 Task: Add Attachment from Google Drive to Card Card0000000075 in Board Board0000000019 in Workspace WS0000000007 in Trello. Add Cover Orange to Card Card0000000075 in Board Board0000000019 in Workspace WS0000000007 in Trello. Add "Add Label …" with "Title" Title0000000075 to Button Button0000000075 to Card Card0000000075 in Board Board0000000019 in Workspace WS0000000007 in Trello. Add Description DS0000000075 to Card Card0000000075 in Board Board0000000019 in Workspace WS0000000007 in Trello. Add Comment CM0000000075 to Card Card0000000075 in Board Board0000000019 in Workspace WS0000000007 in Trello
Action: Mouse moved to (435, 585)
Screenshot: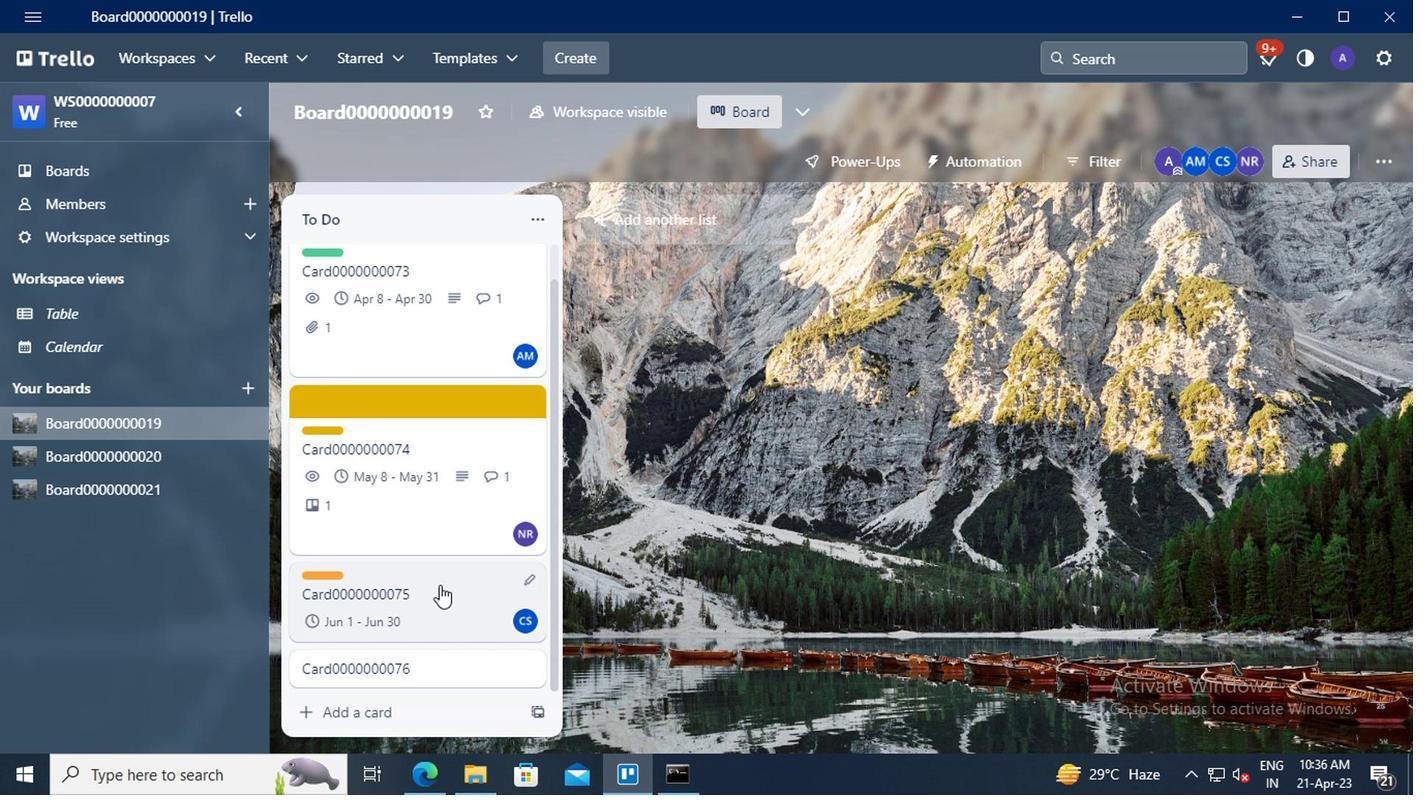 
Action: Mouse pressed left at (435, 585)
Screenshot: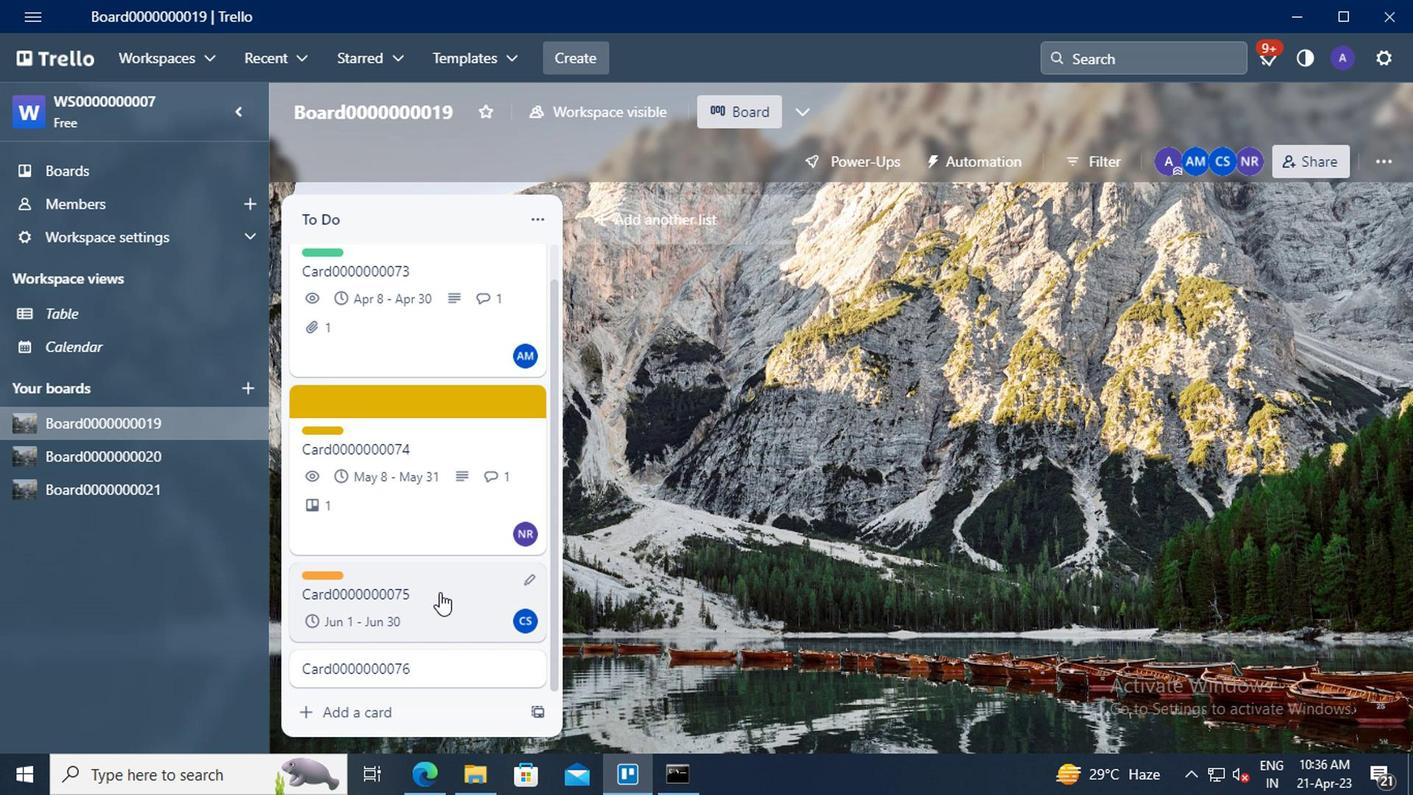 
Action: Mouse moved to (952, 433)
Screenshot: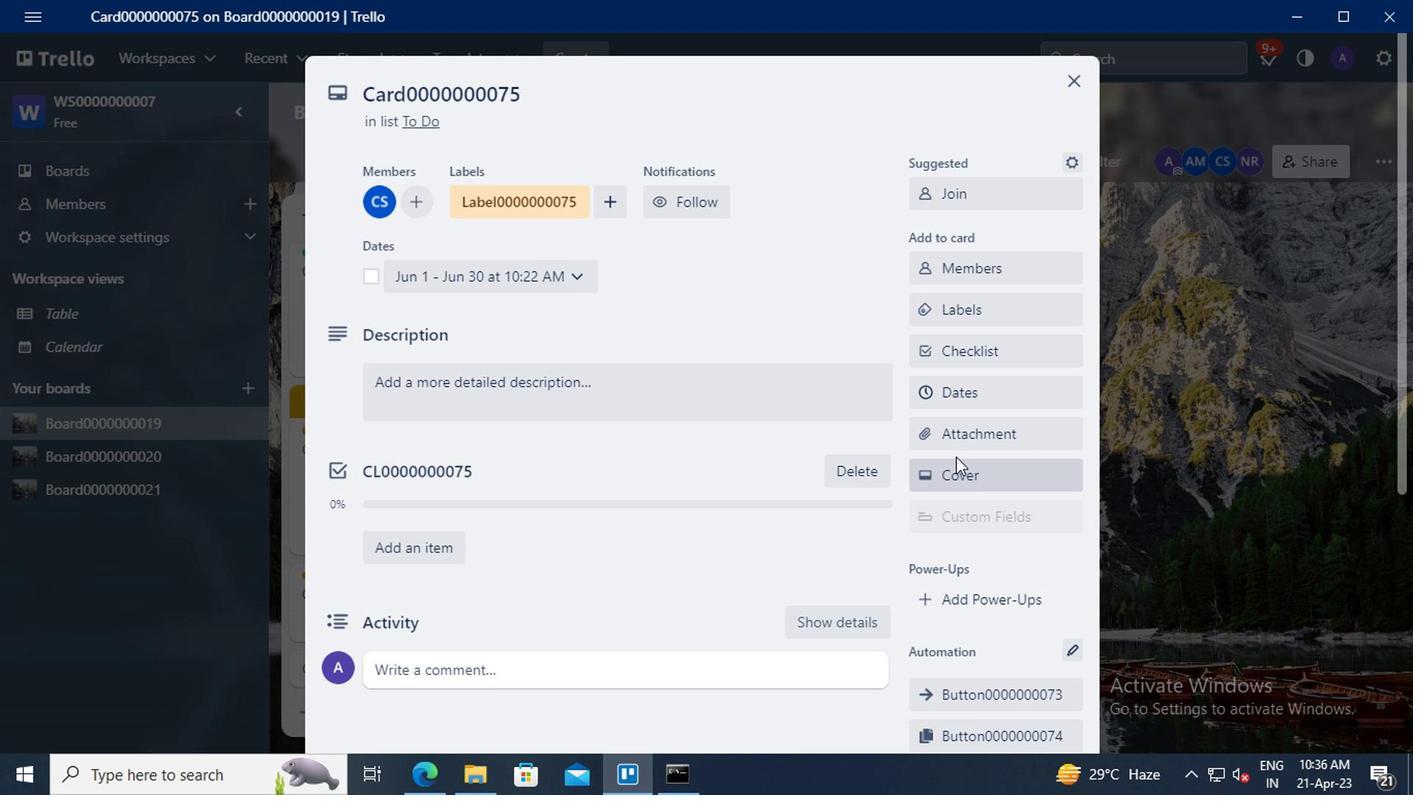 
Action: Mouse pressed left at (952, 433)
Screenshot: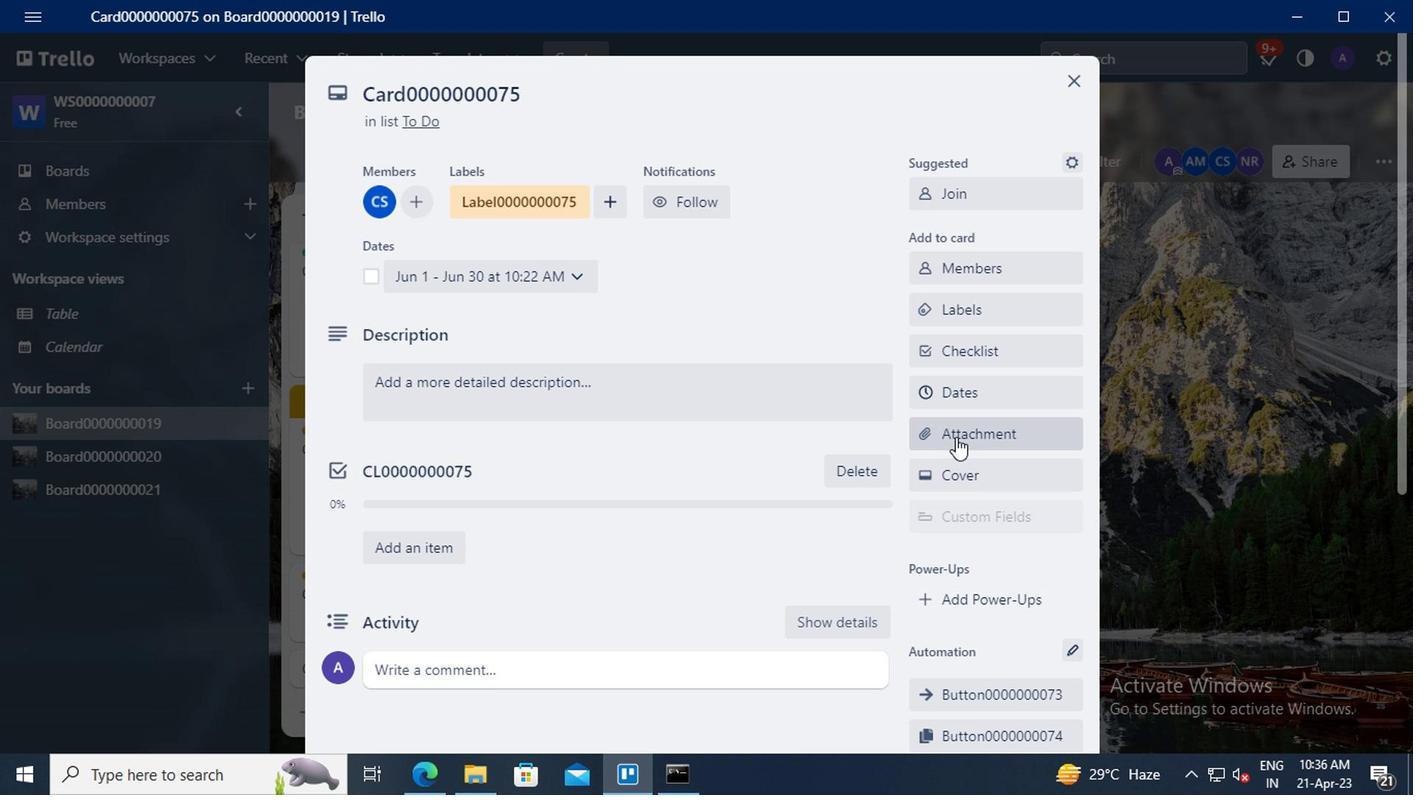 
Action: Mouse moved to (966, 248)
Screenshot: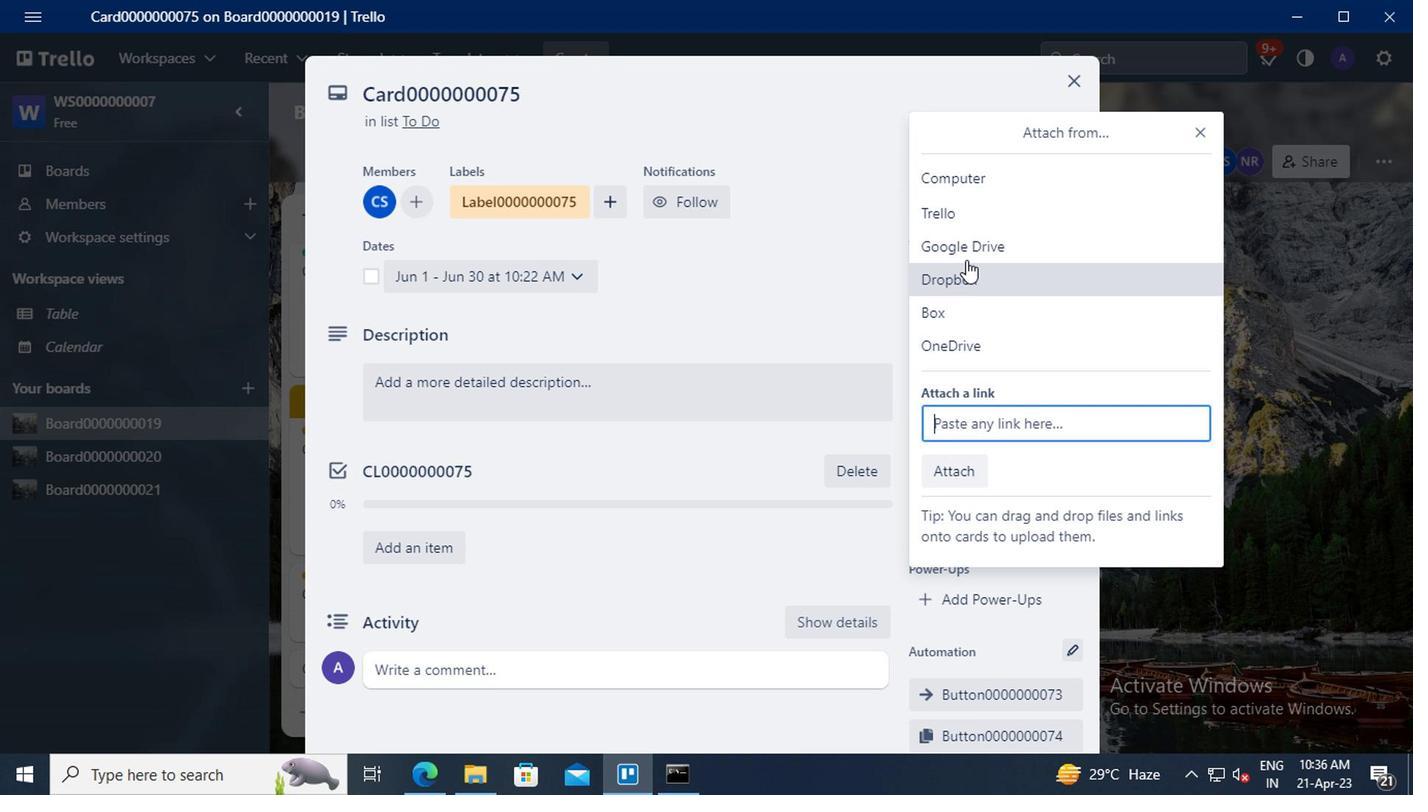 
Action: Mouse pressed left at (966, 248)
Screenshot: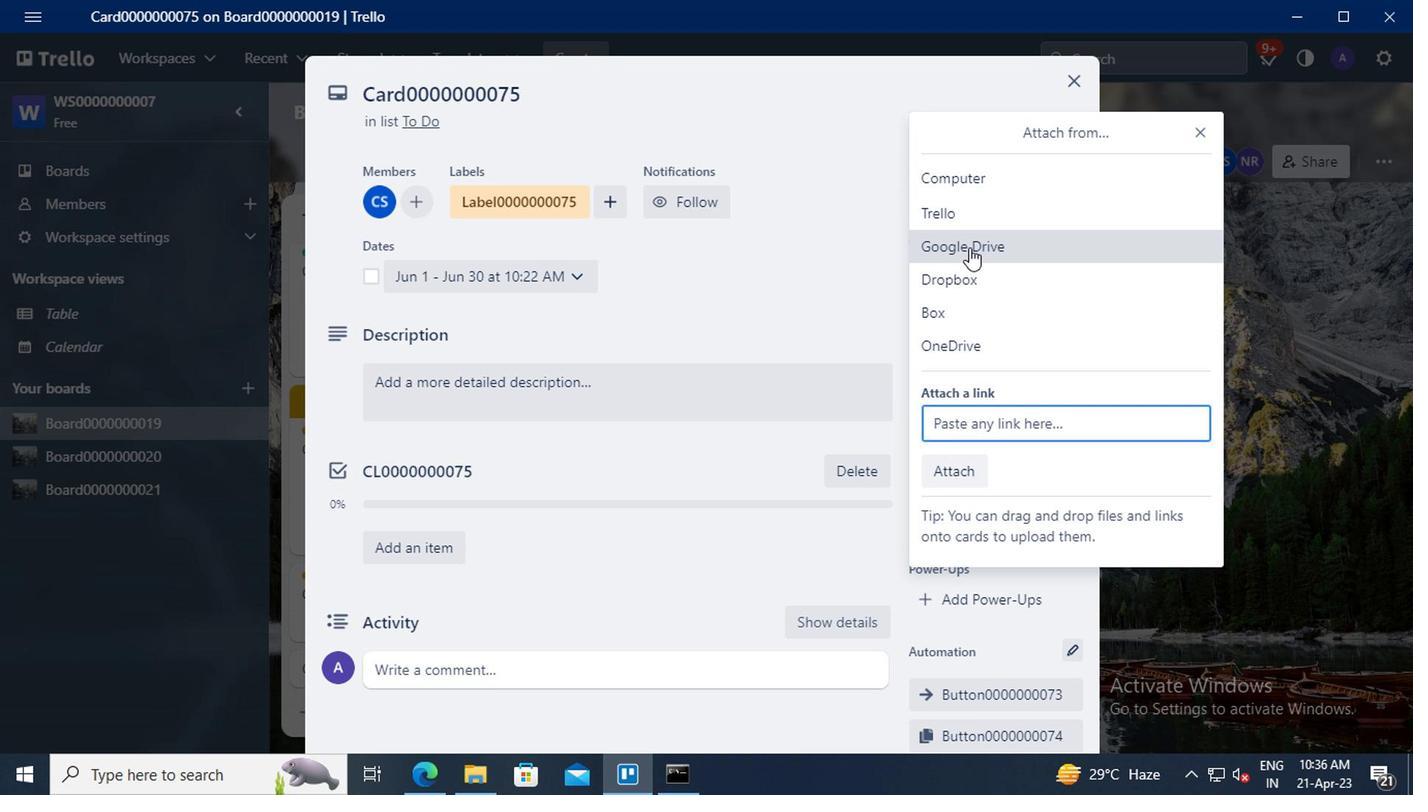 
Action: Mouse moved to (298, 340)
Screenshot: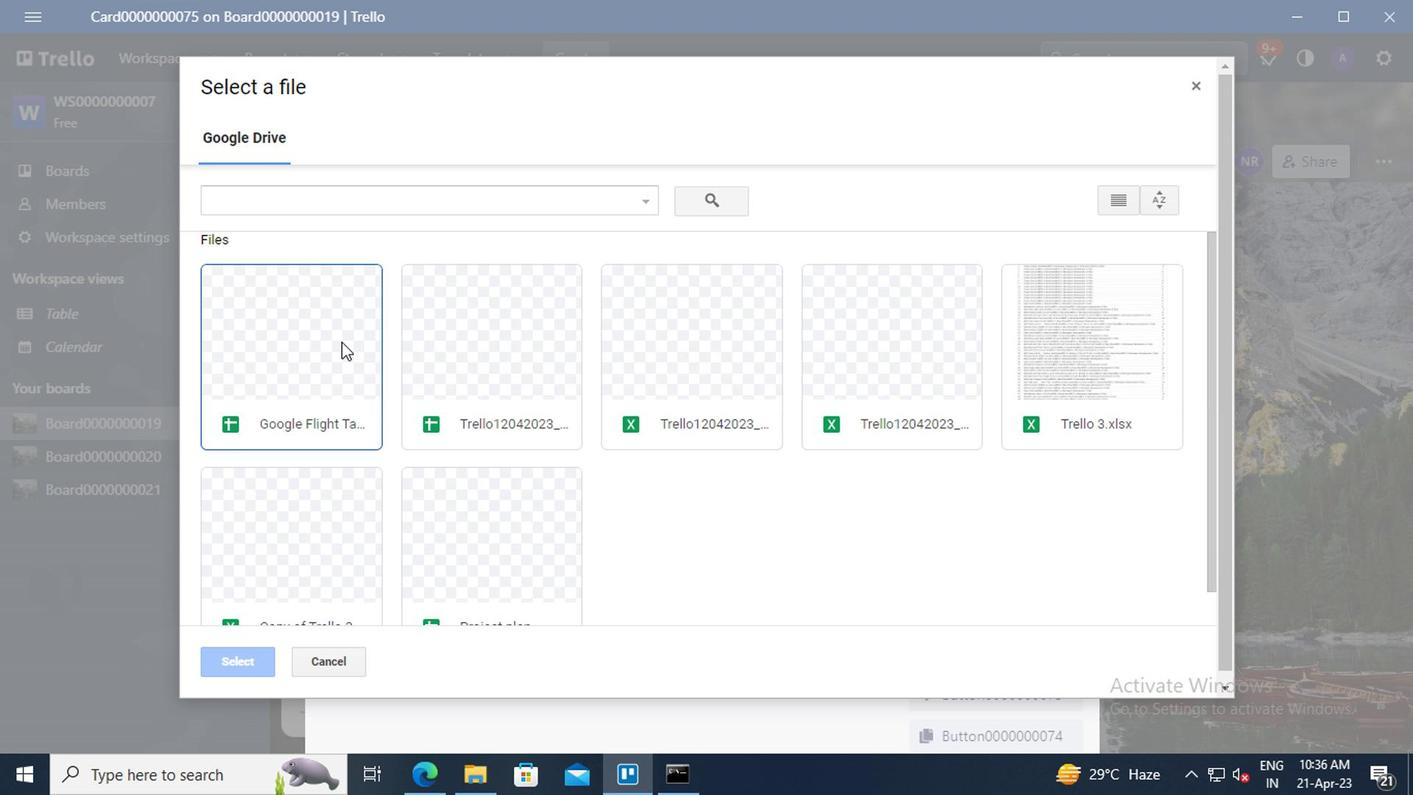 
Action: Mouse pressed left at (298, 340)
Screenshot: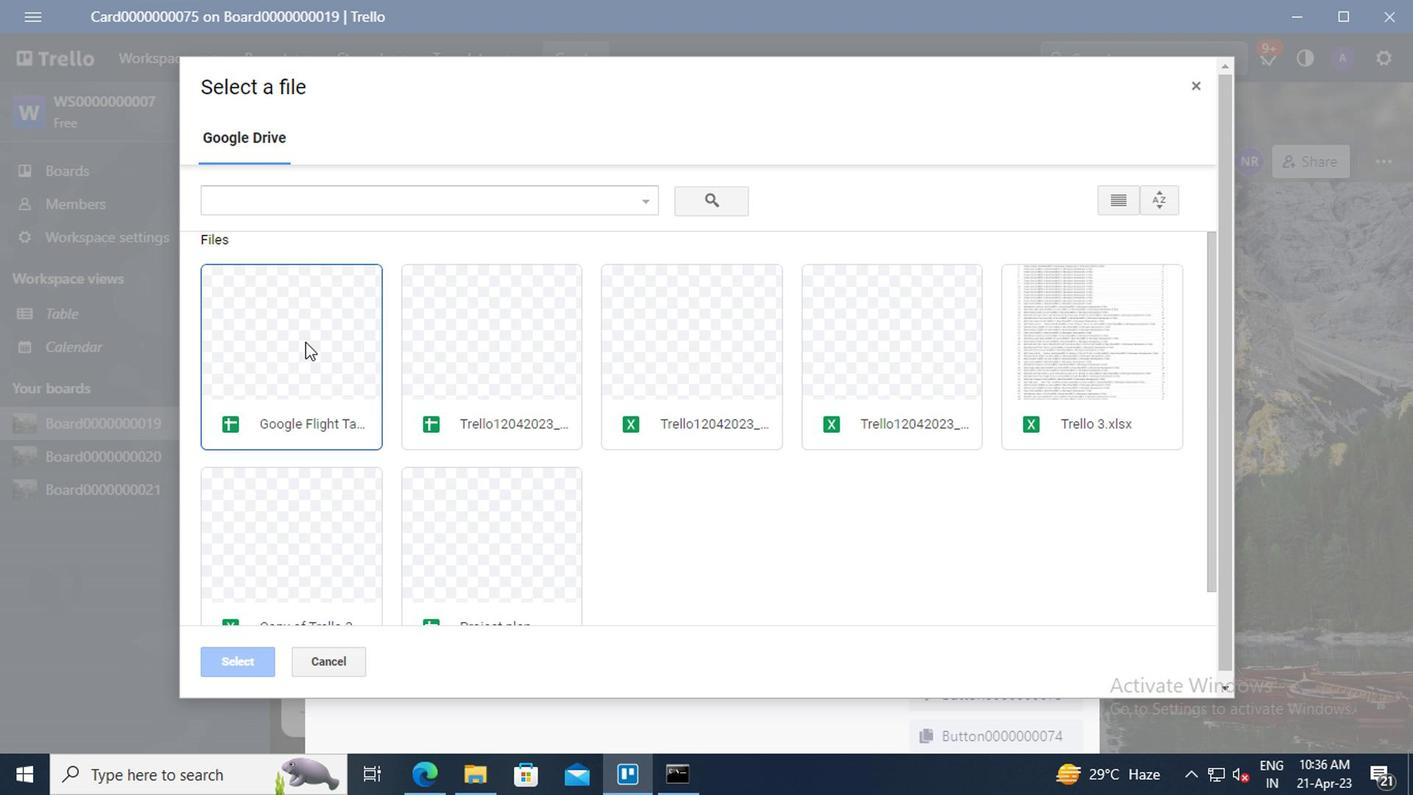 
Action: Mouse moved to (257, 653)
Screenshot: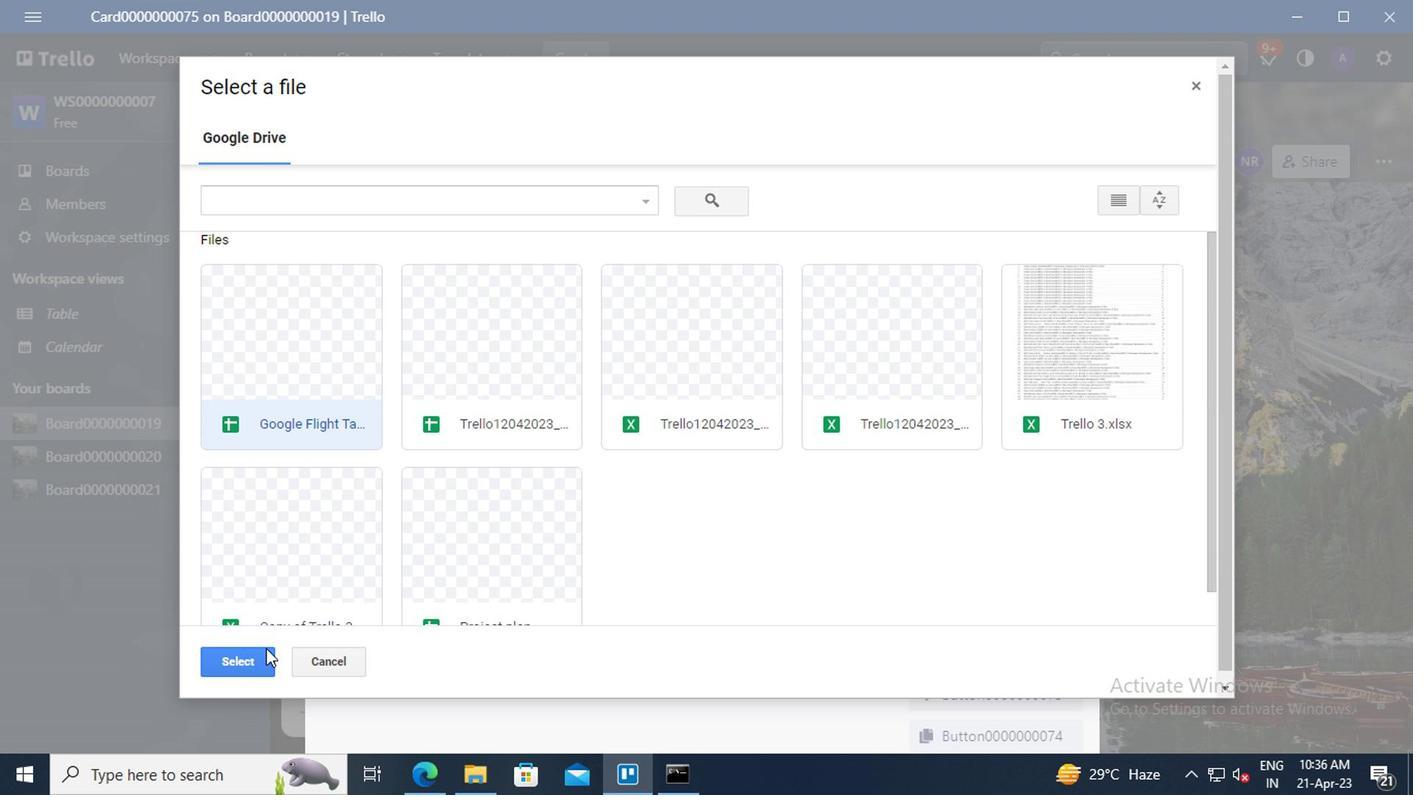 
Action: Mouse pressed left at (257, 653)
Screenshot: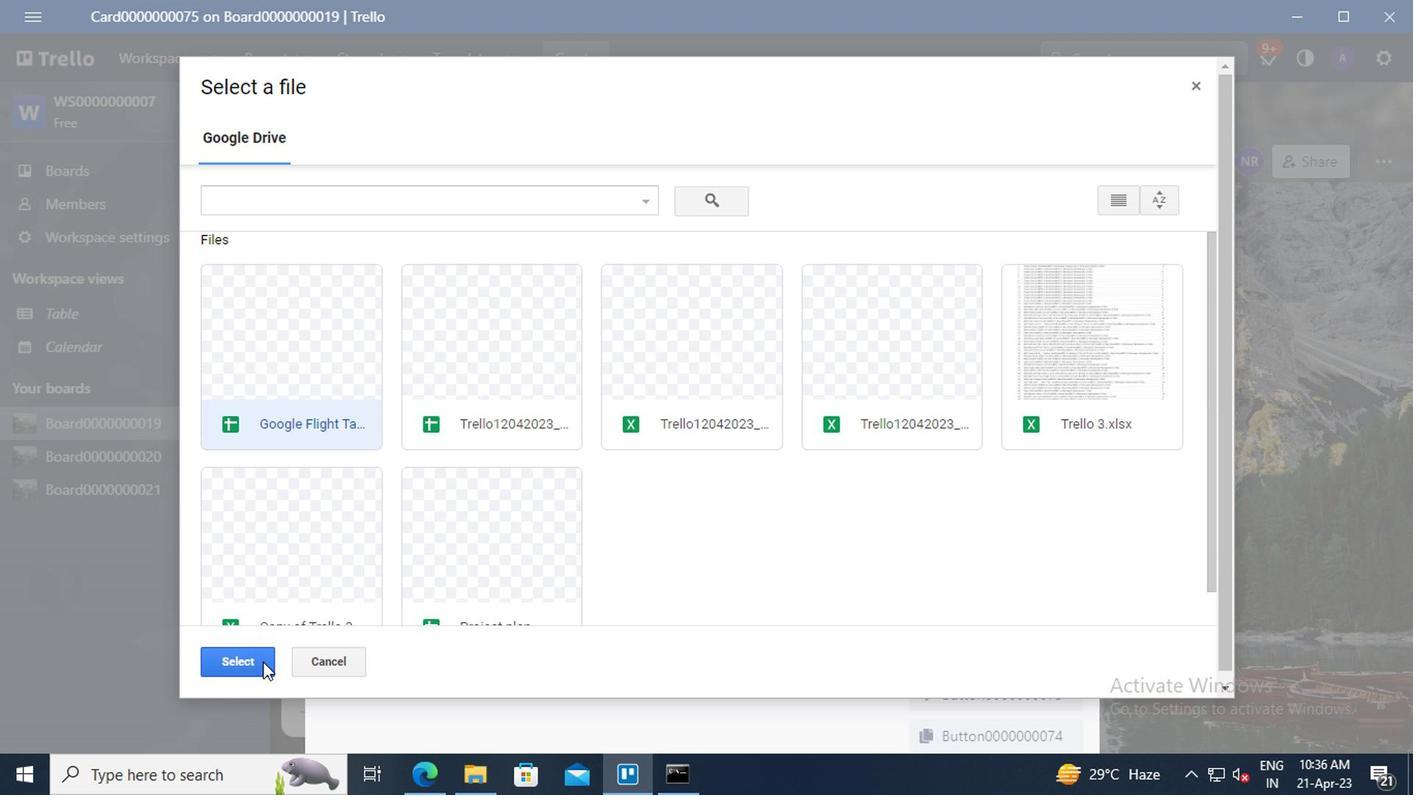 
Action: Mouse moved to (935, 466)
Screenshot: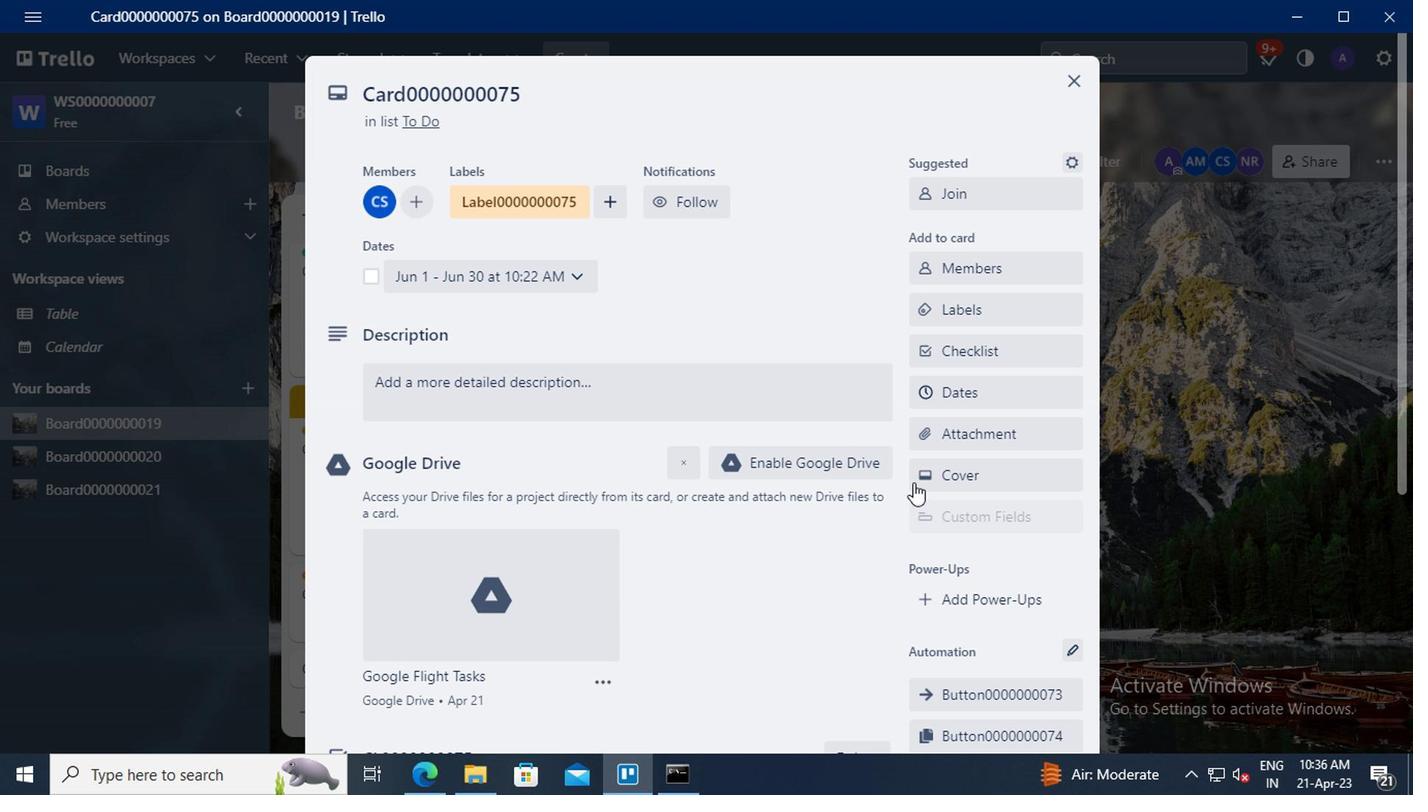 
Action: Mouse pressed left at (935, 466)
Screenshot: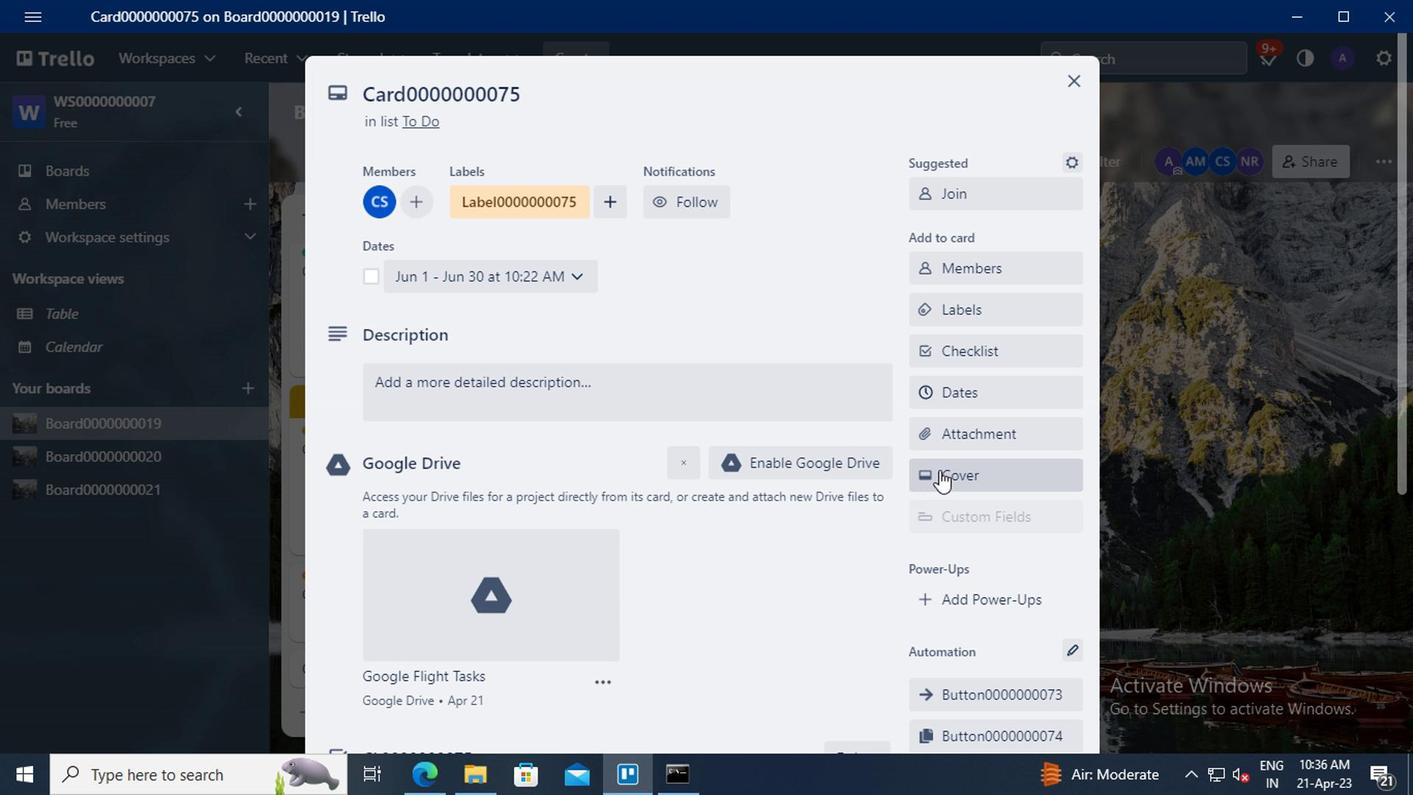 
Action: Mouse moved to (1065, 328)
Screenshot: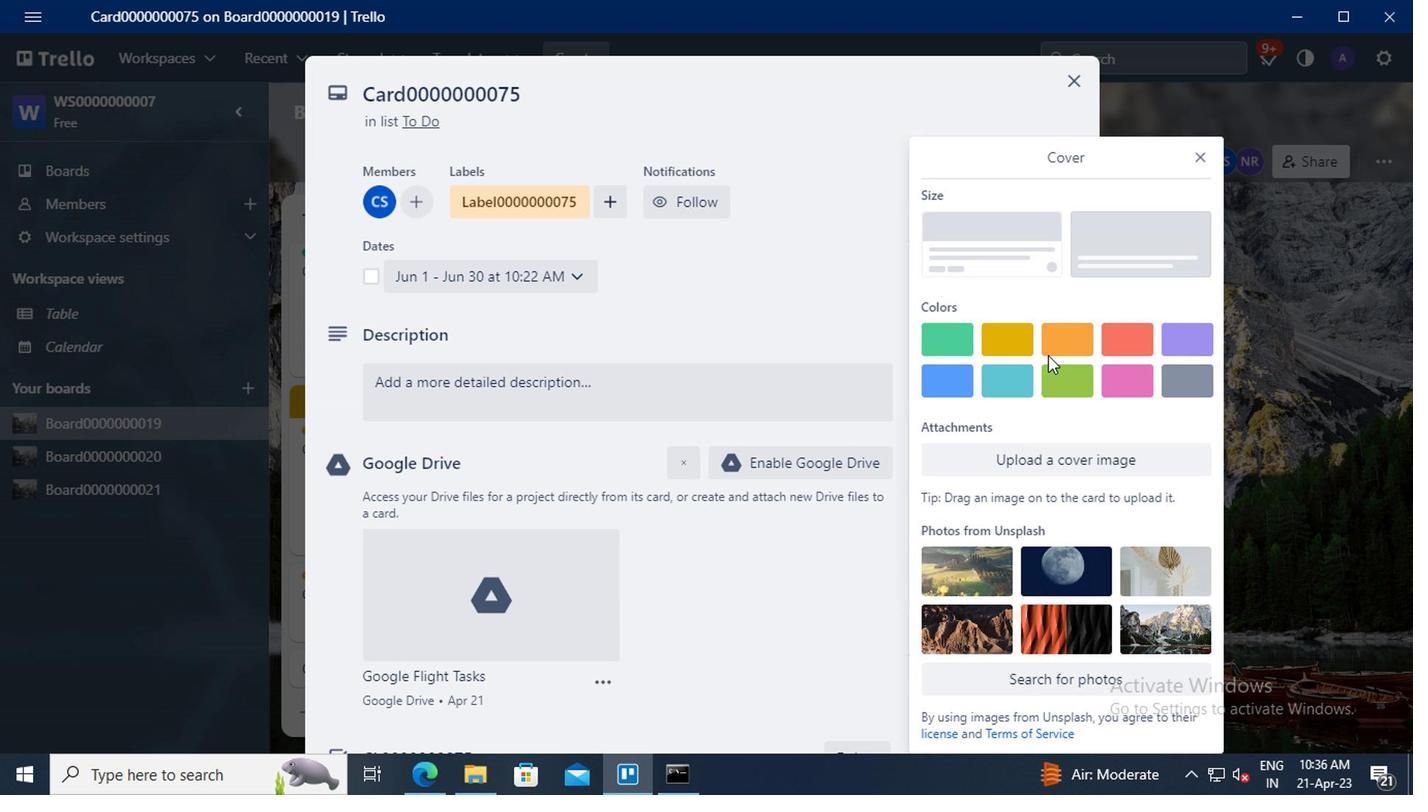 
Action: Mouse pressed left at (1065, 328)
Screenshot: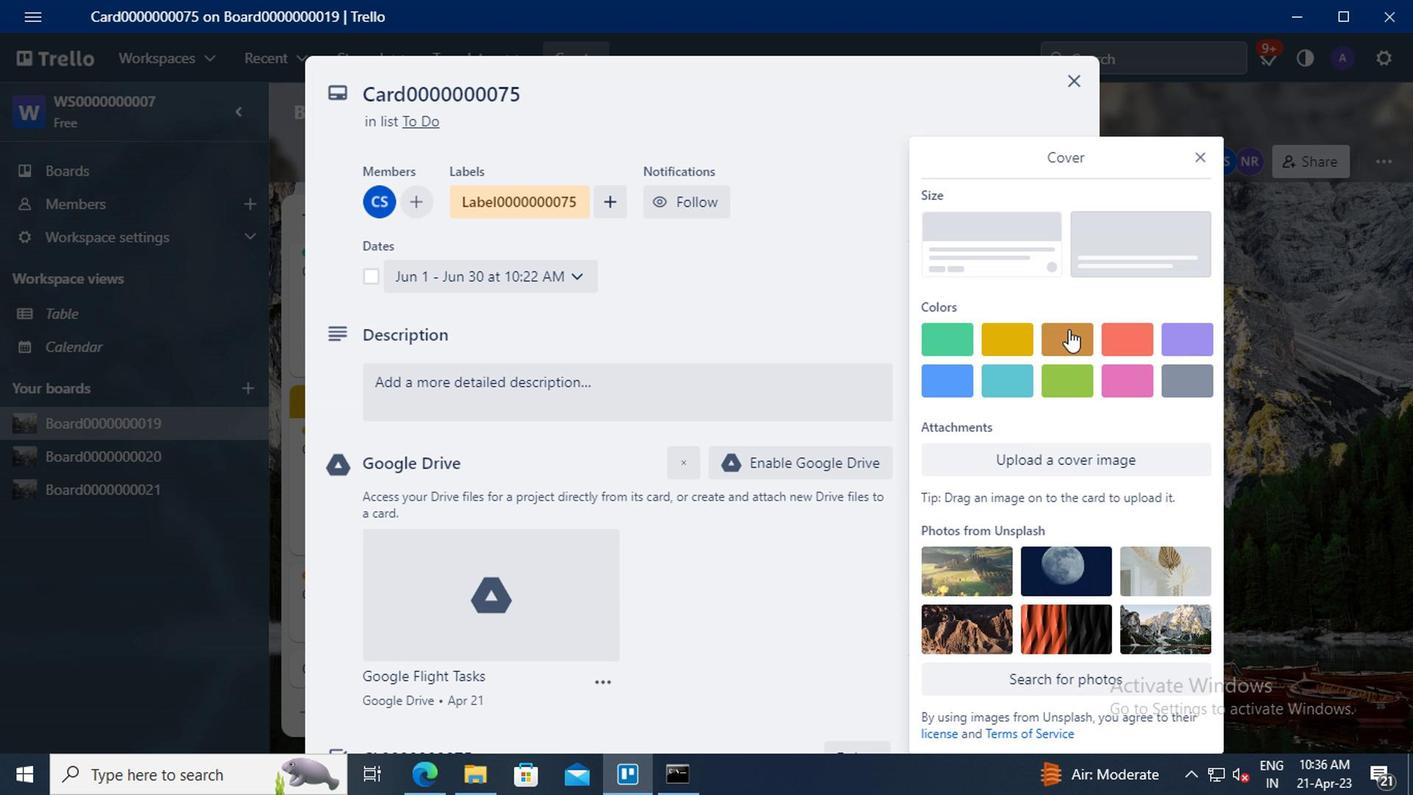 
Action: Mouse moved to (1199, 122)
Screenshot: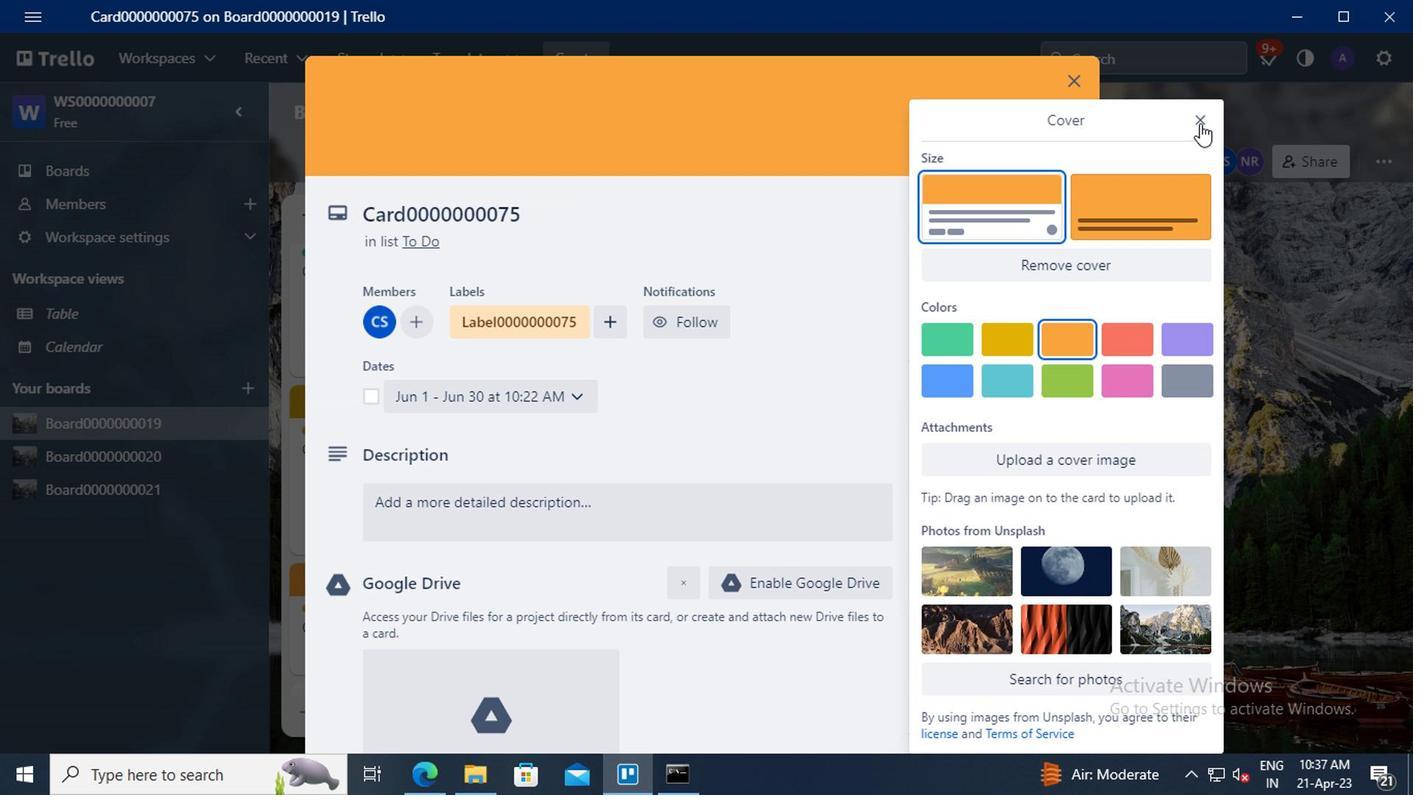 
Action: Mouse pressed left at (1199, 122)
Screenshot: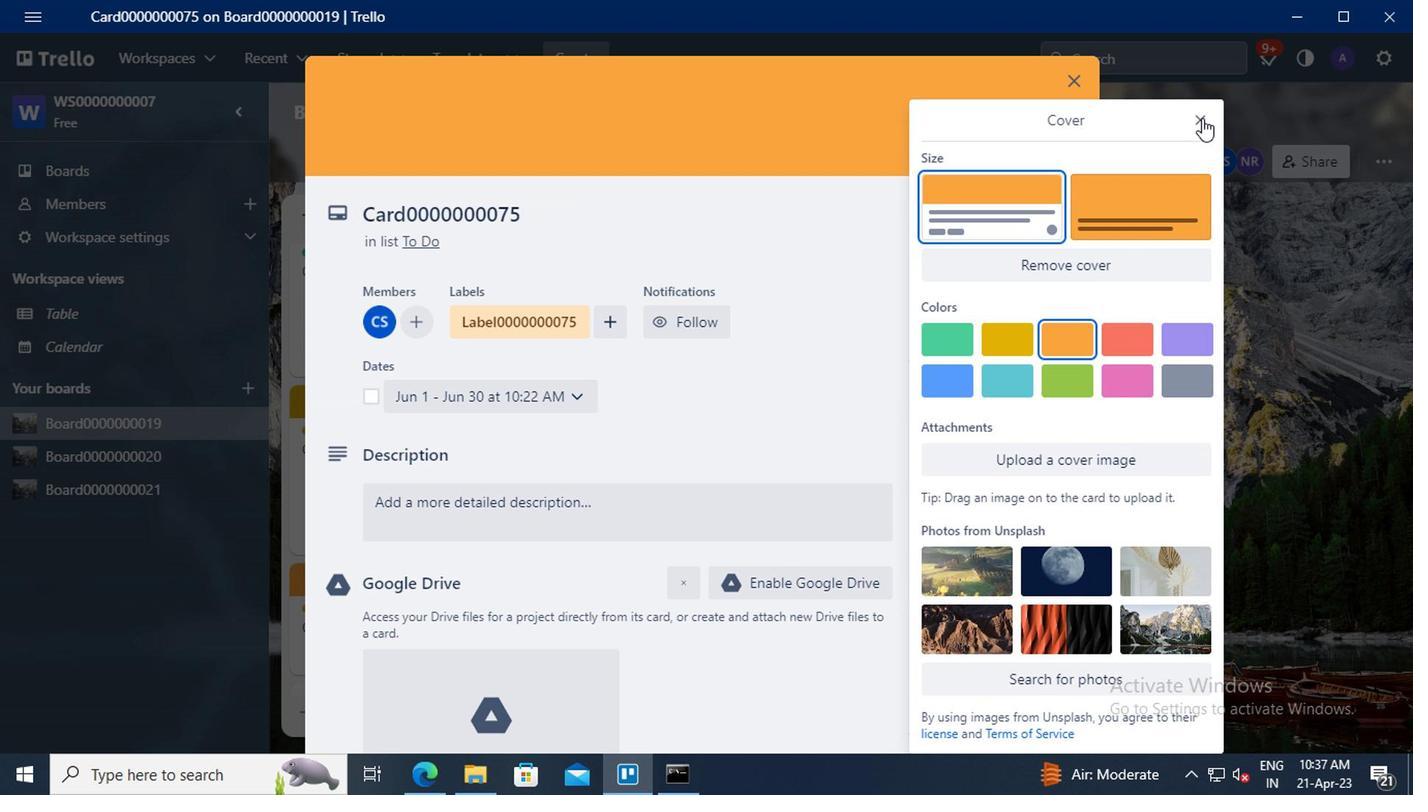 
Action: Mouse moved to (994, 324)
Screenshot: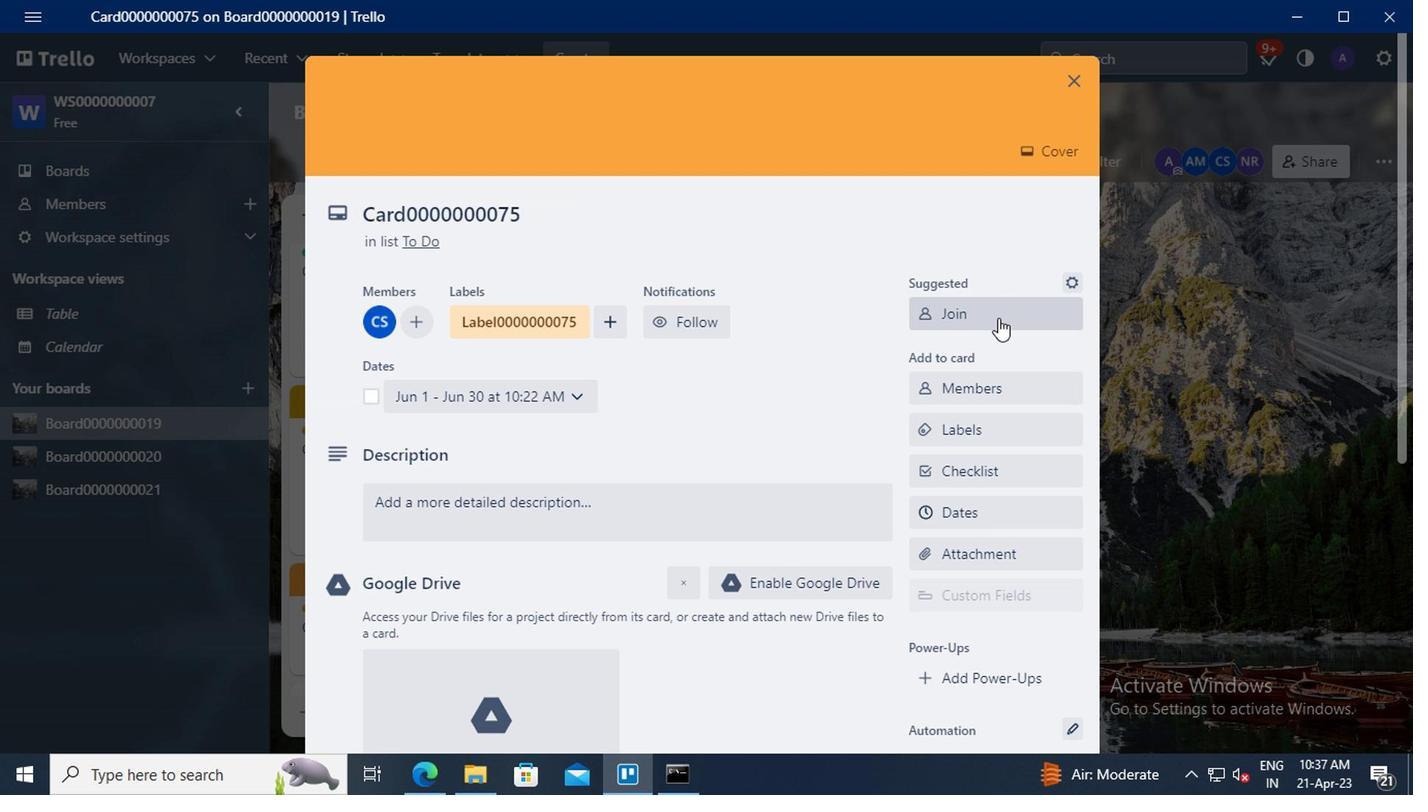 
Action: Mouse scrolled (994, 322) with delta (0, -1)
Screenshot: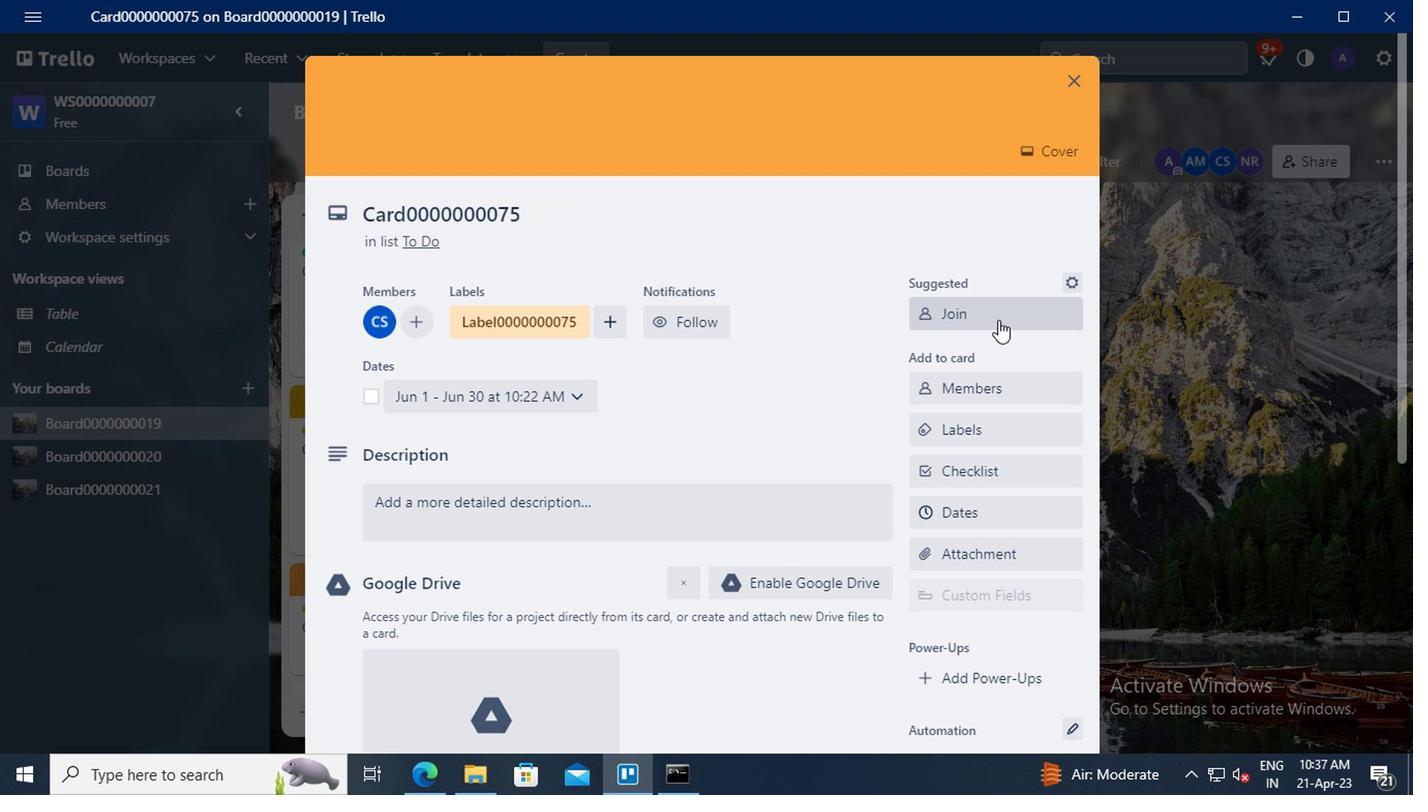 
Action: Mouse scrolled (994, 322) with delta (0, -1)
Screenshot: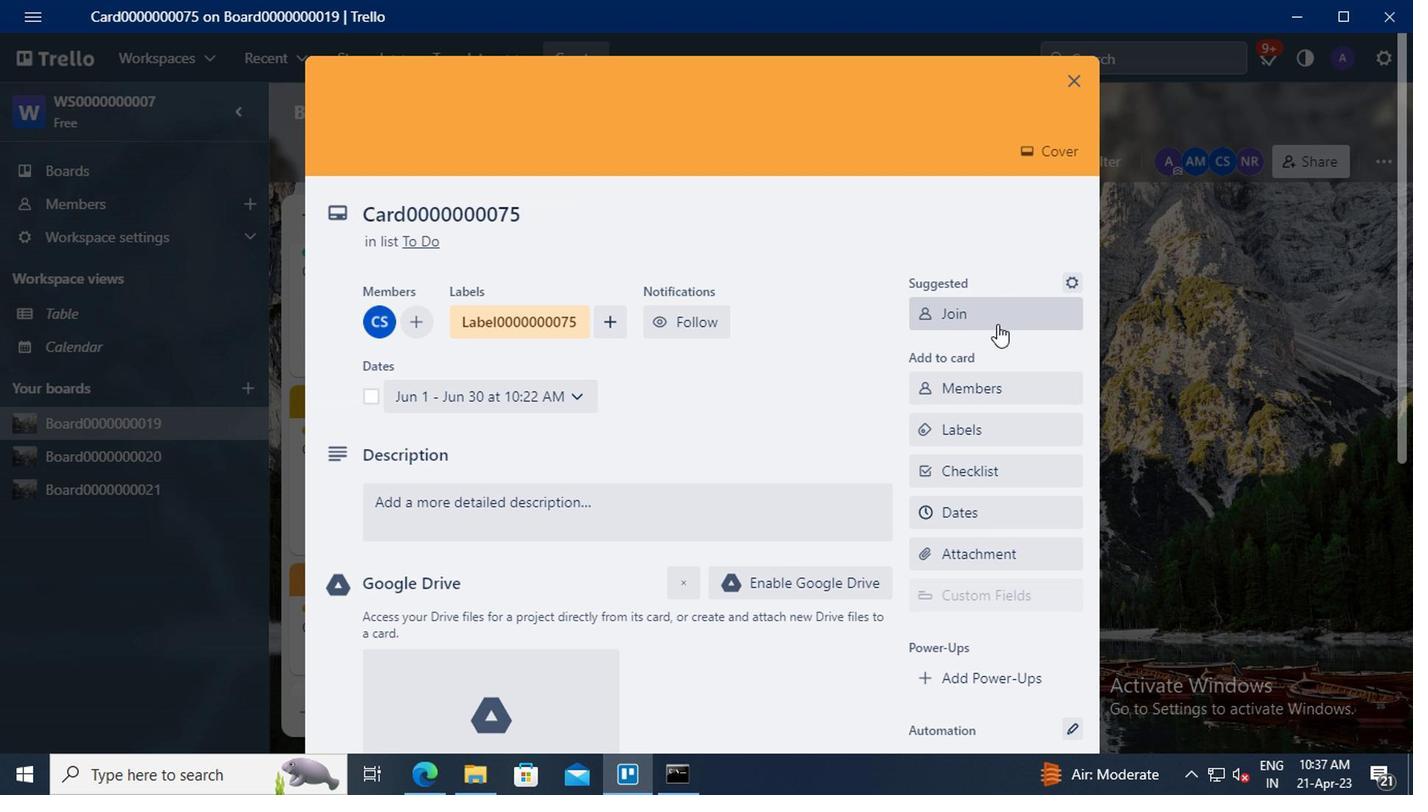 
Action: Mouse scrolled (994, 322) with delta (0, -1)
Screenshot: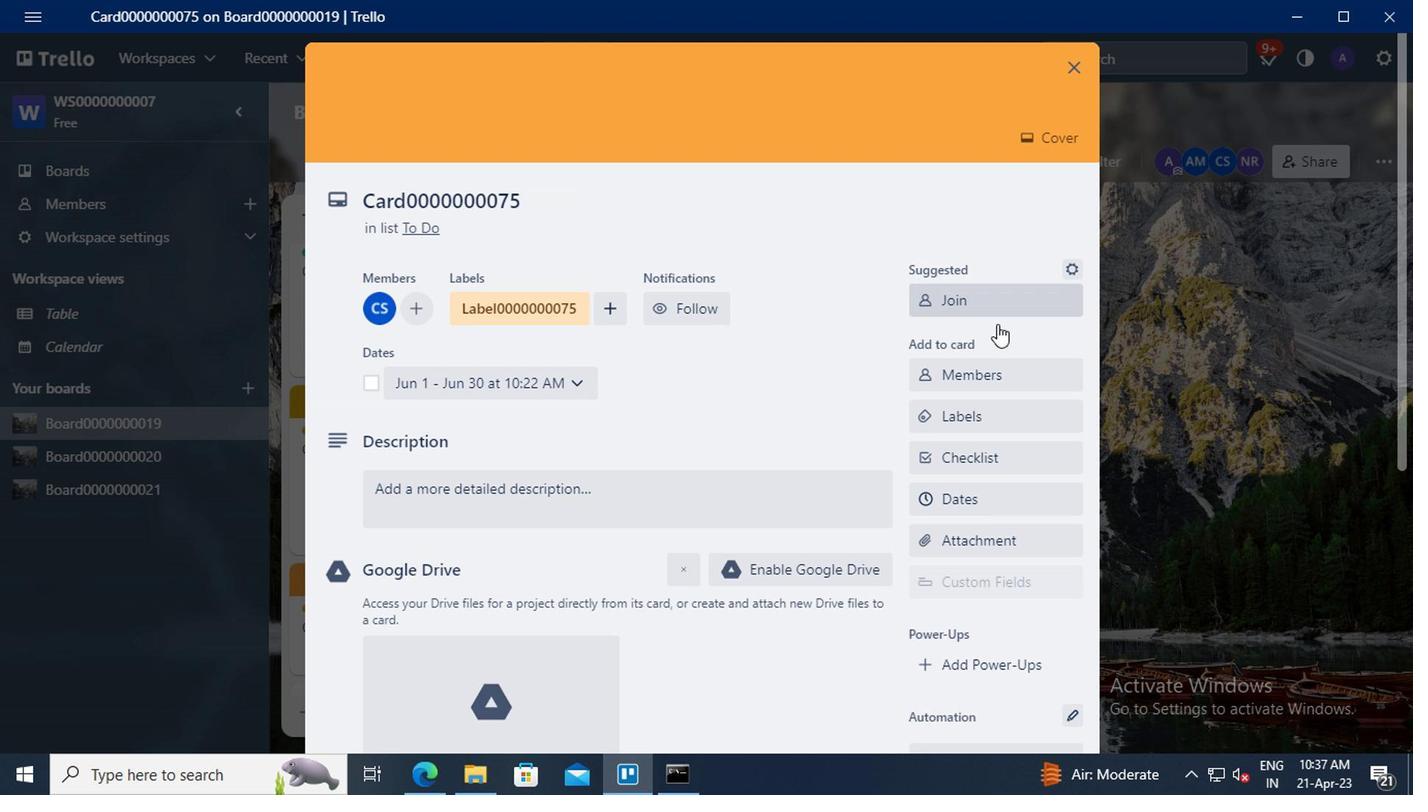 
Action: Mouse scrolled (994, 322) with delta (0, -1)
Screenshot: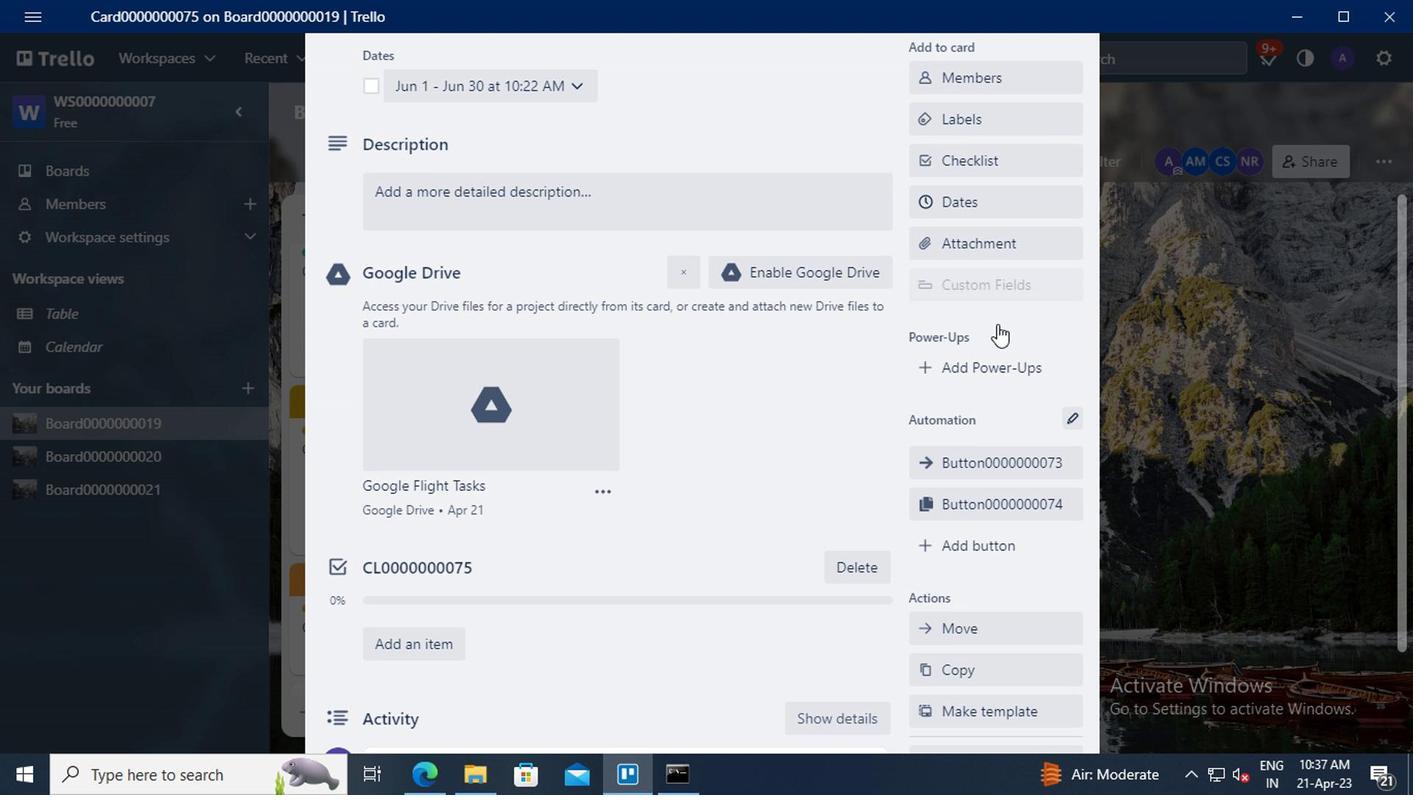 
Action: Mouse moved to (991, 434)
Screenshot: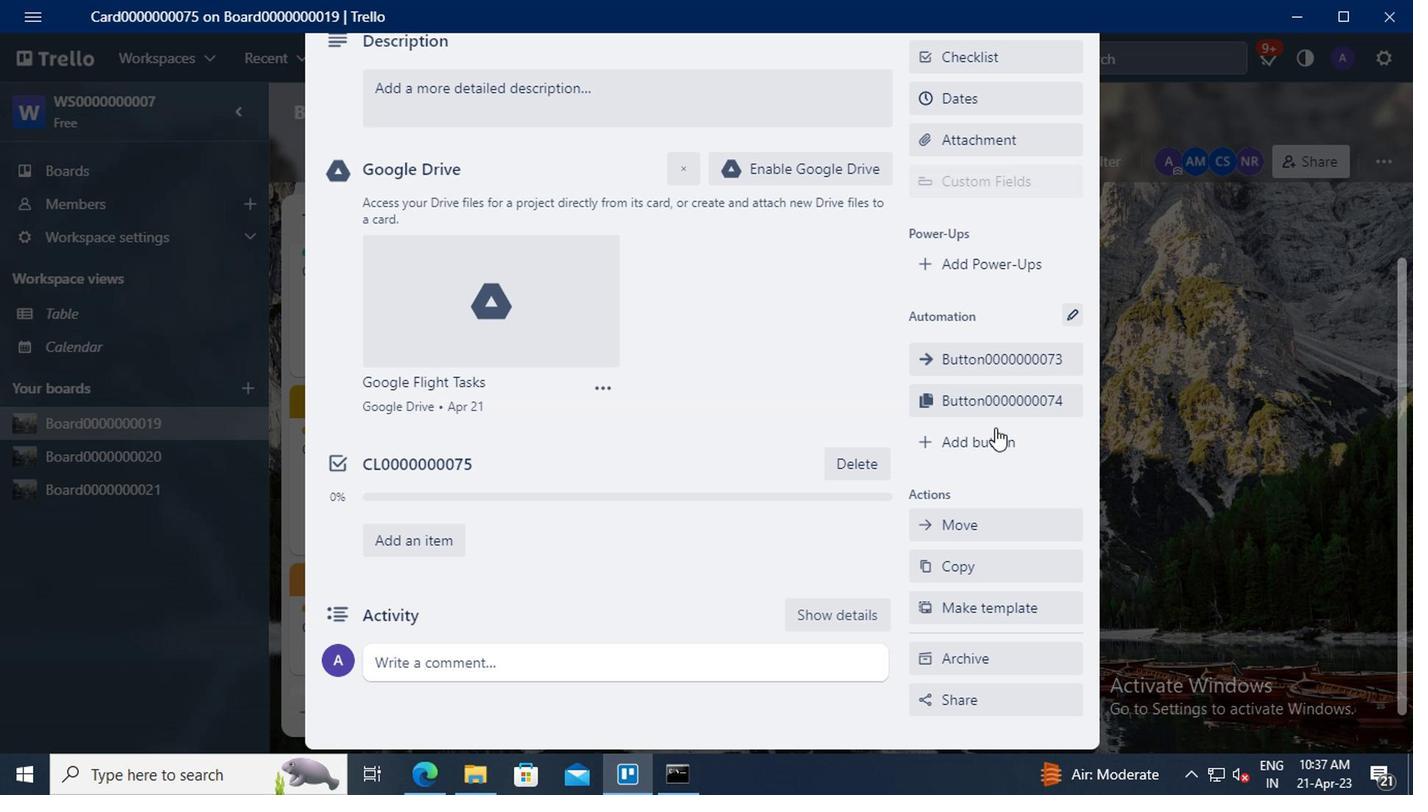 
Action: Mouse pressed left at (991, 434)
Screenshot: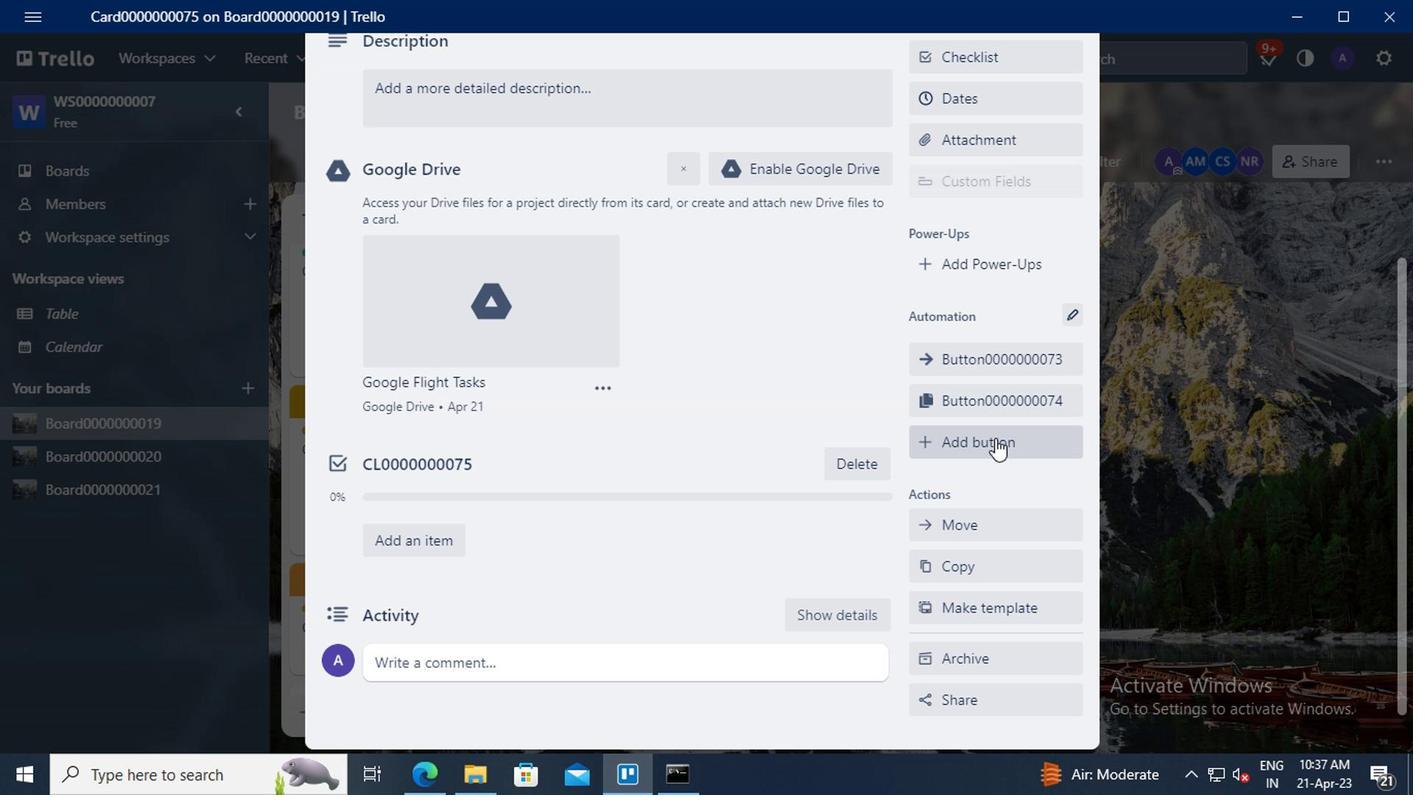 
Action: Mouse moved to (986, 276)
Screenshot: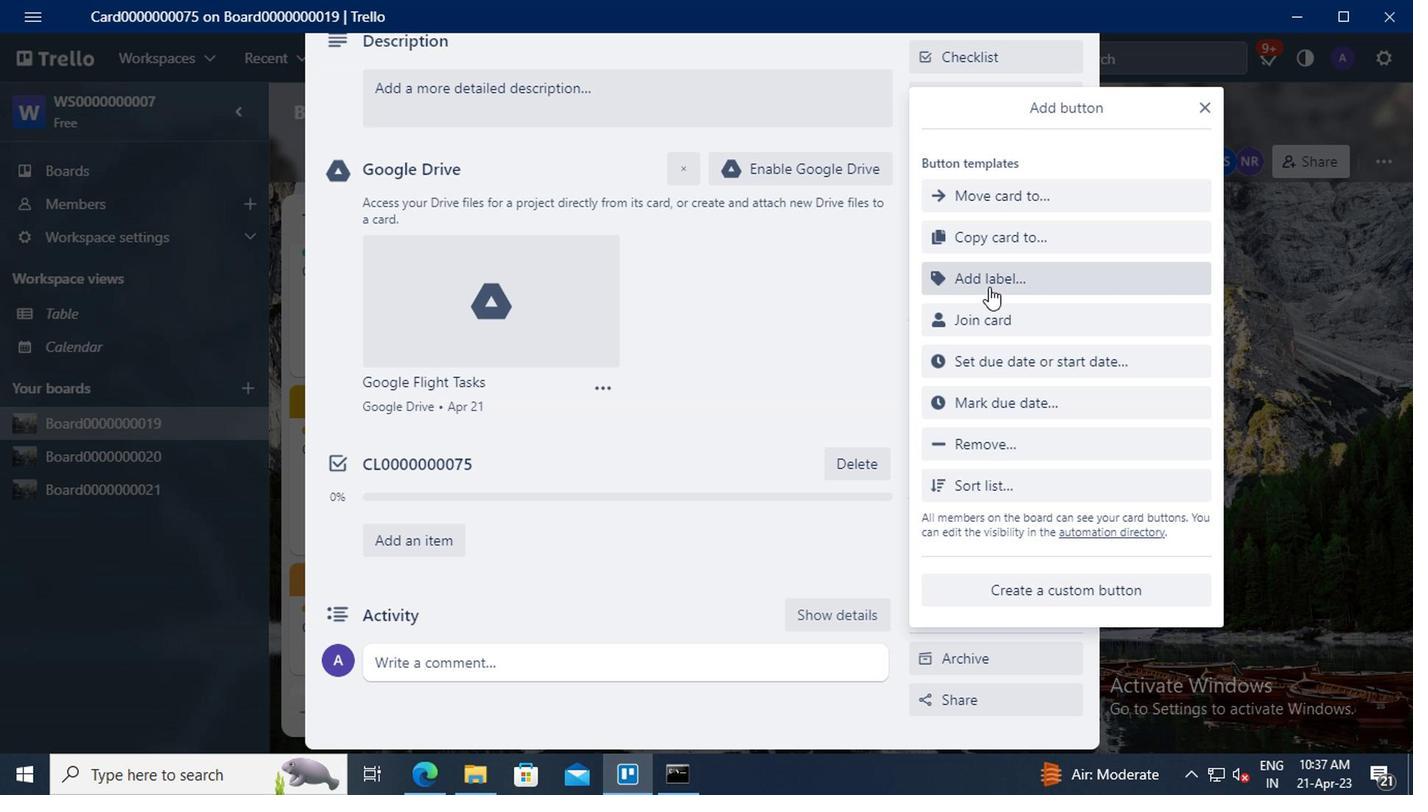
Action: Mouse pressed left at (986, 276)
Screenshot: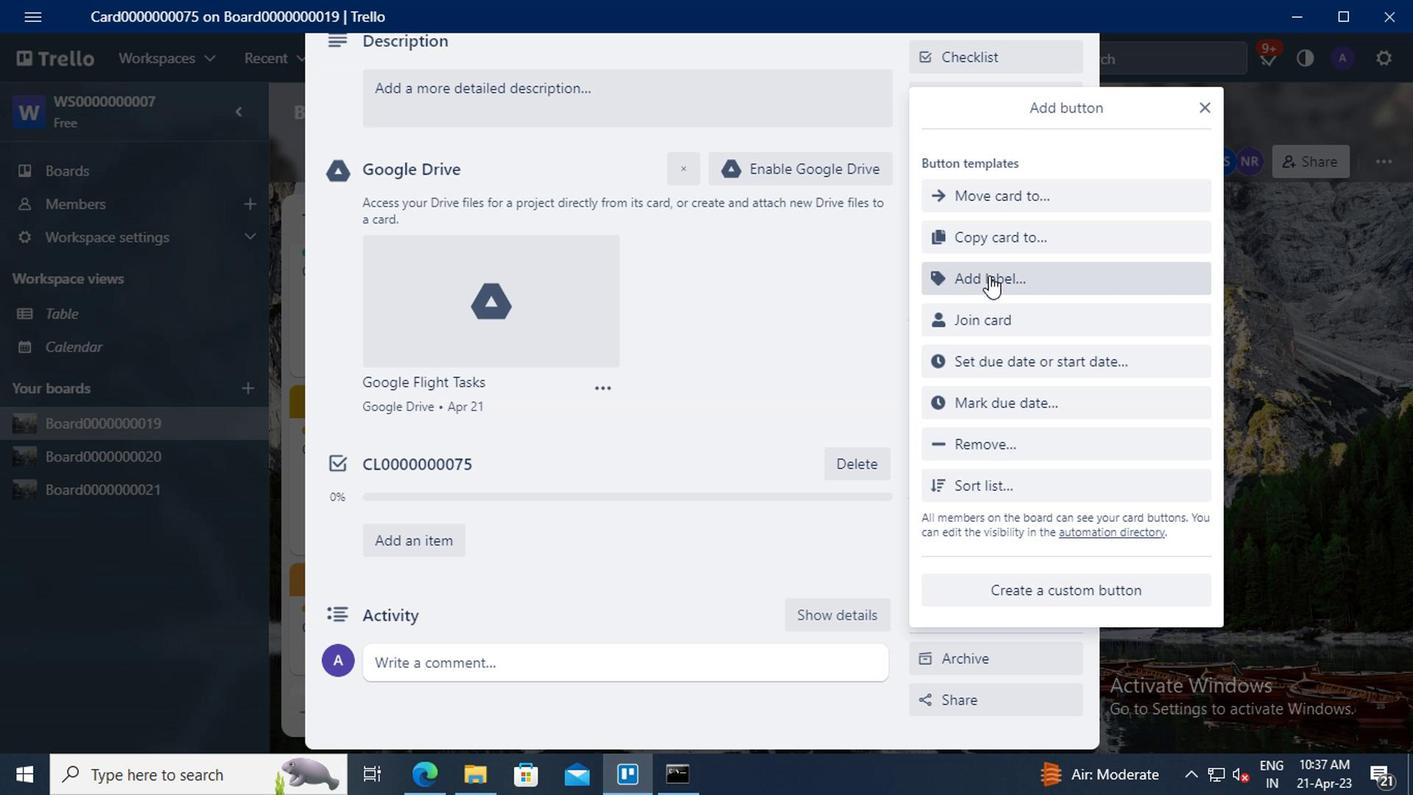
Action: Mouse moved to (1004, 193)
Screenshot: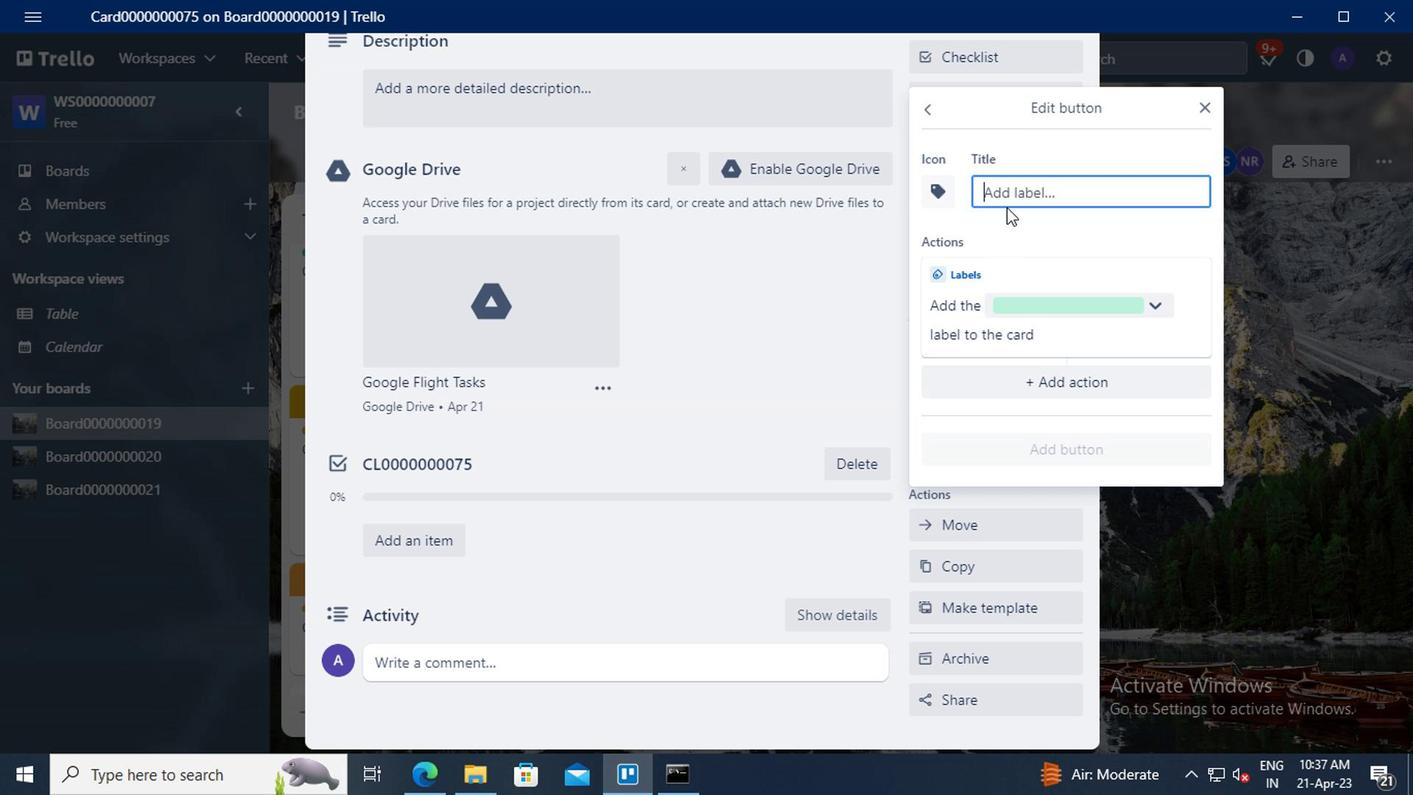
Action: Mouse pressed left at (1004, 193)
Screenshot: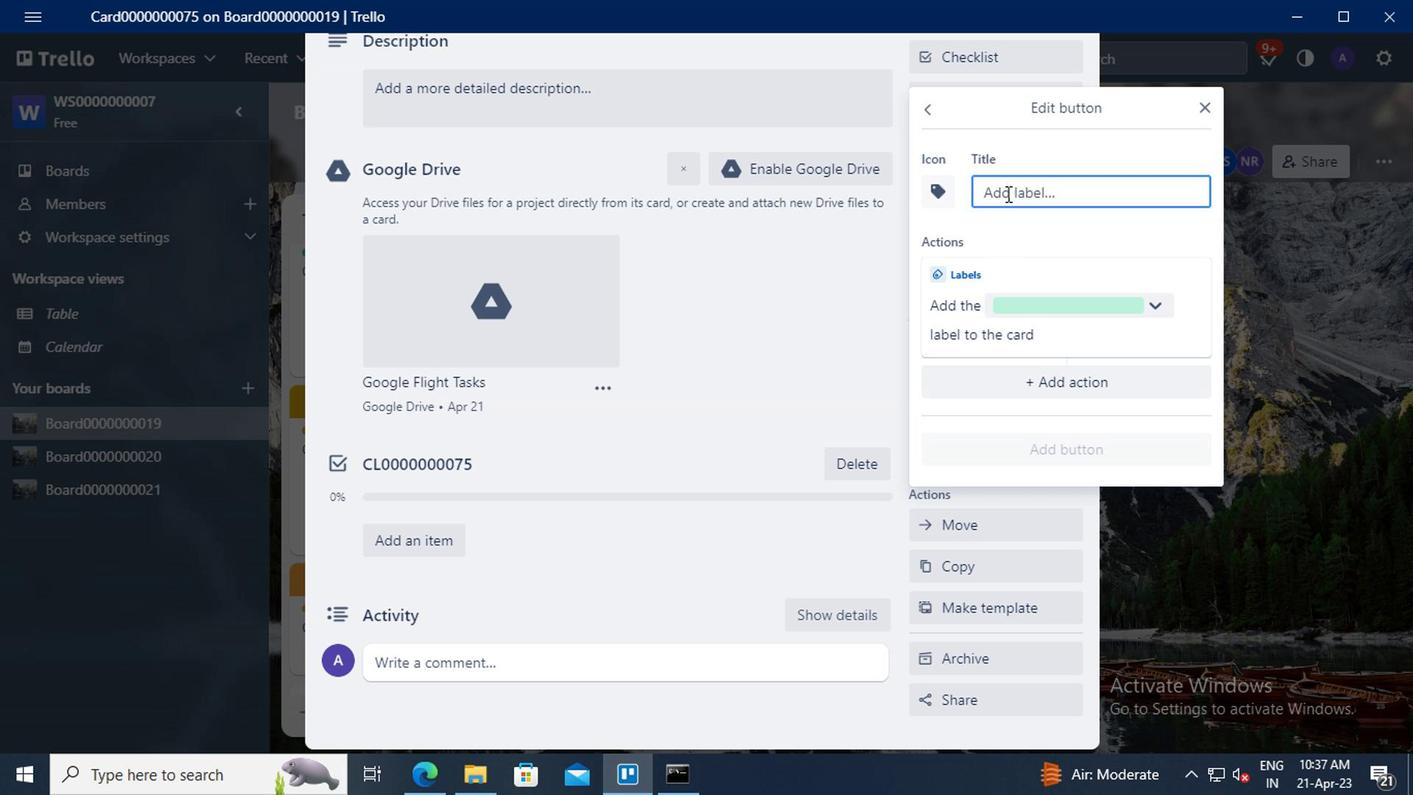 
Action: Mouse moved to (910, 139)
Screenshot: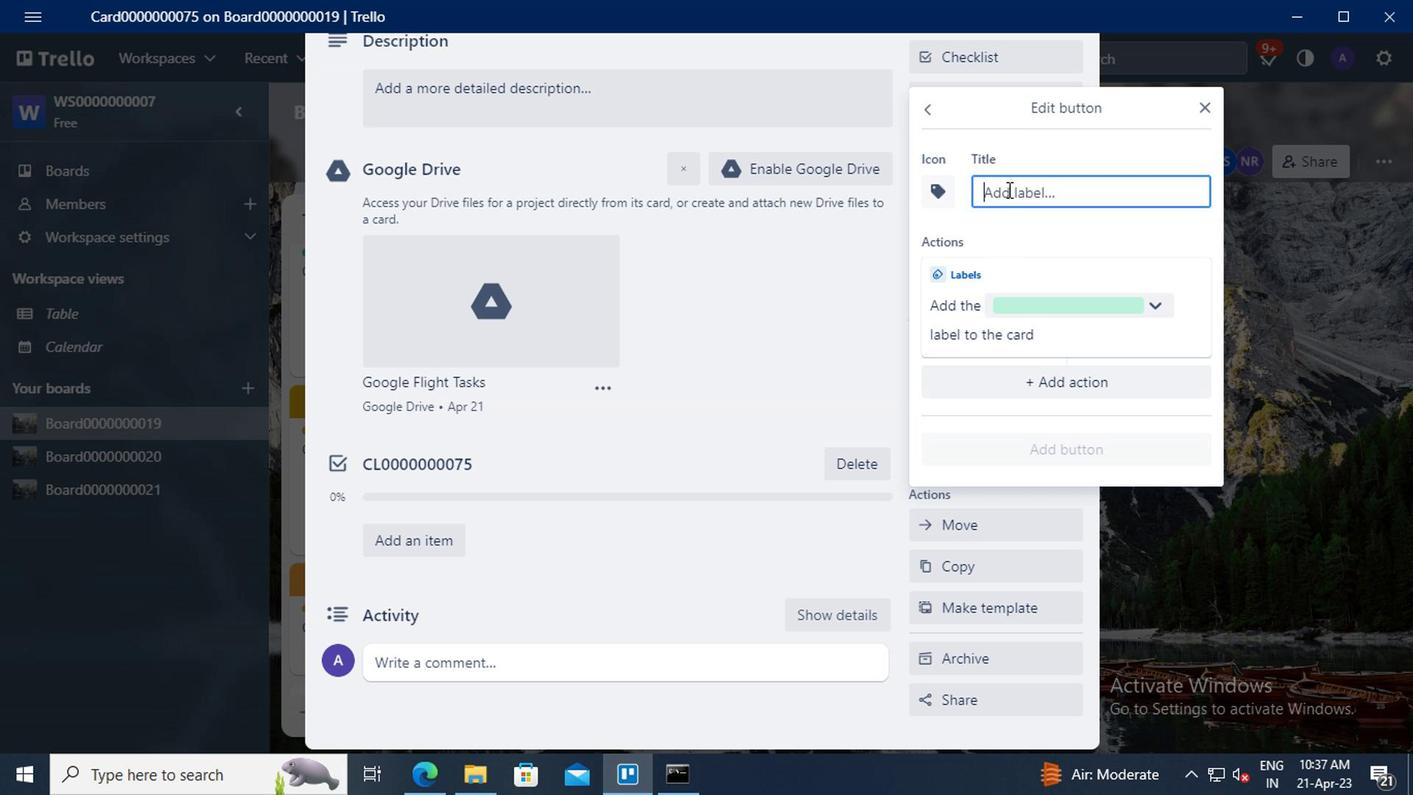 
Action: Key pressed <Key.shift>TITLE0000000075
Screenshot: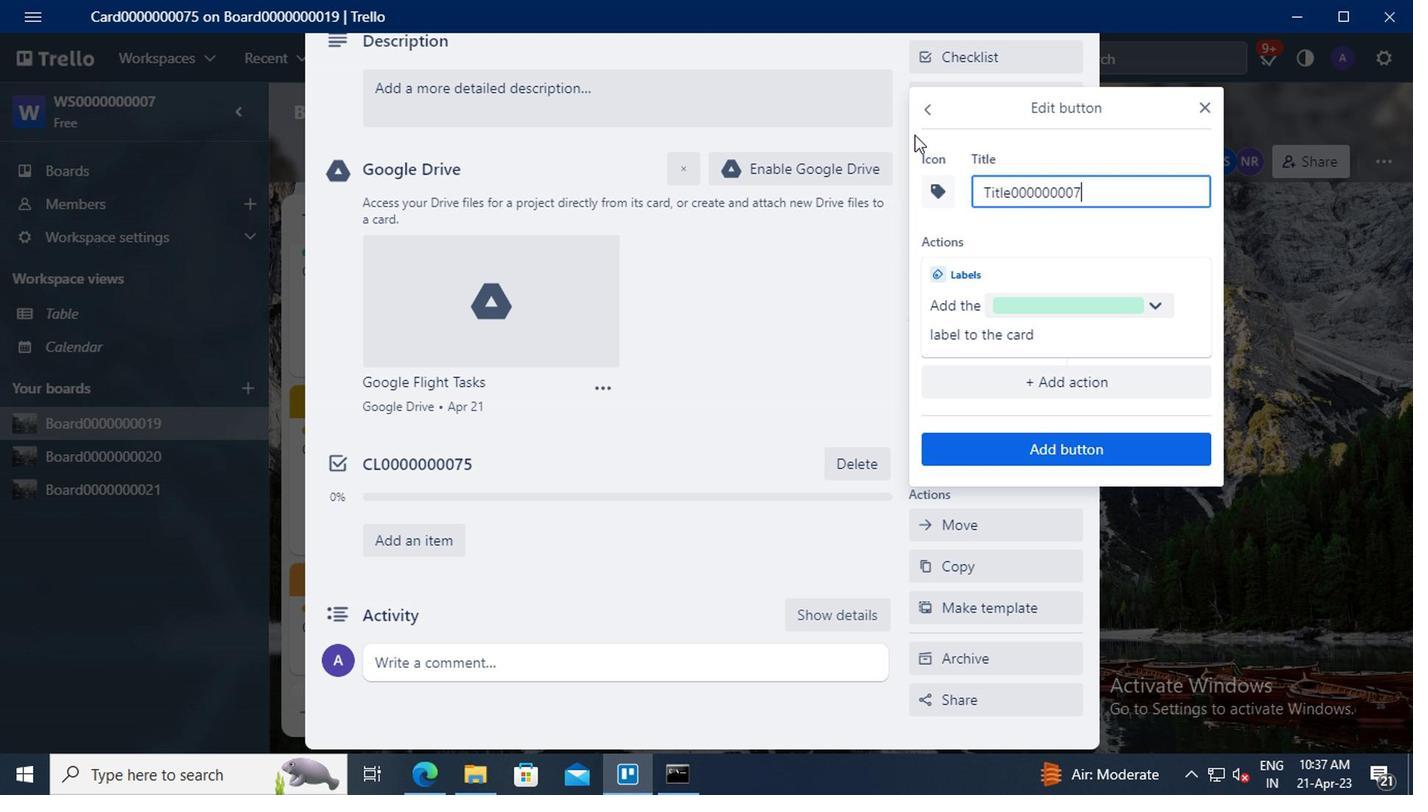 
Action: Mouse moved to (1055, 446)
Screenshot: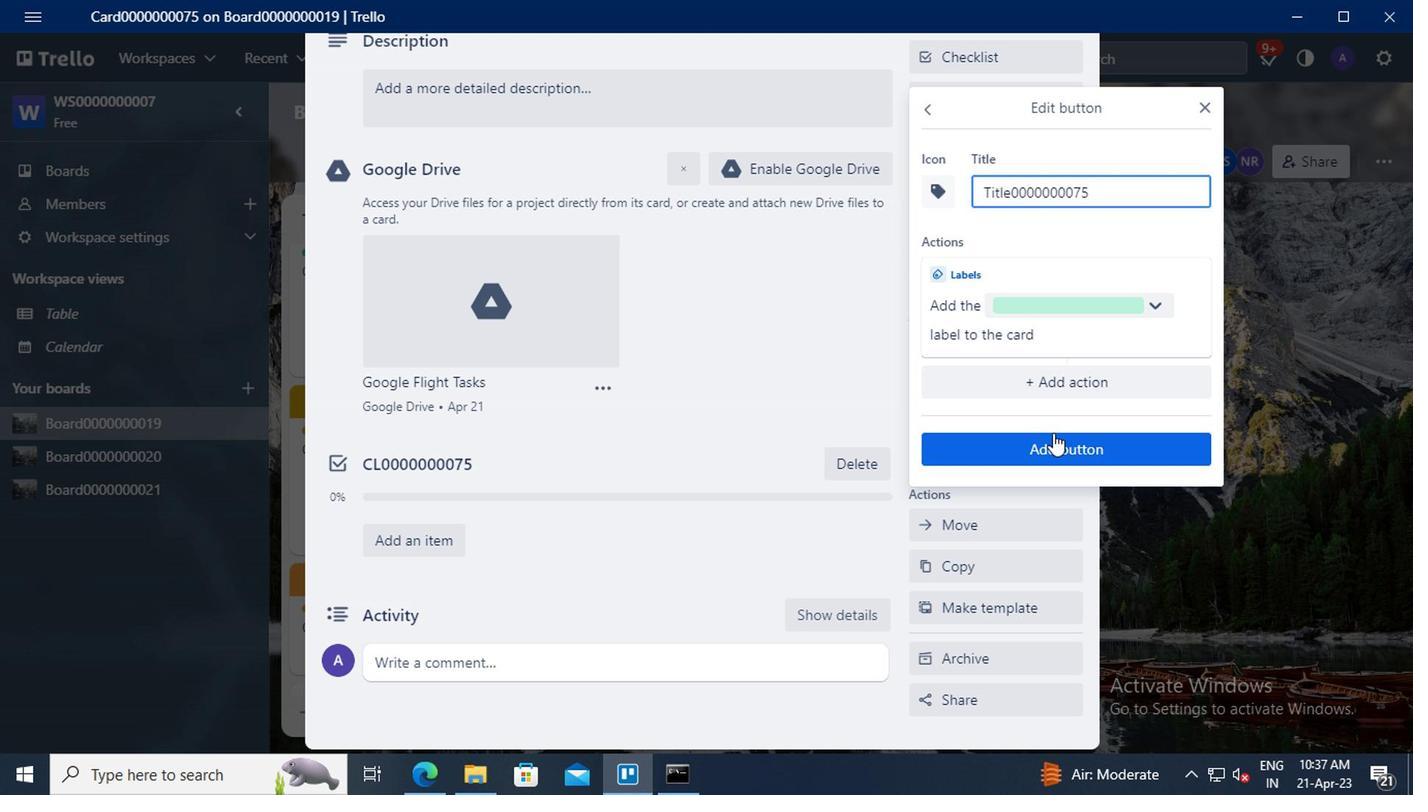 
Action: Mouse pressed left at (1055, 446)
Screenshot: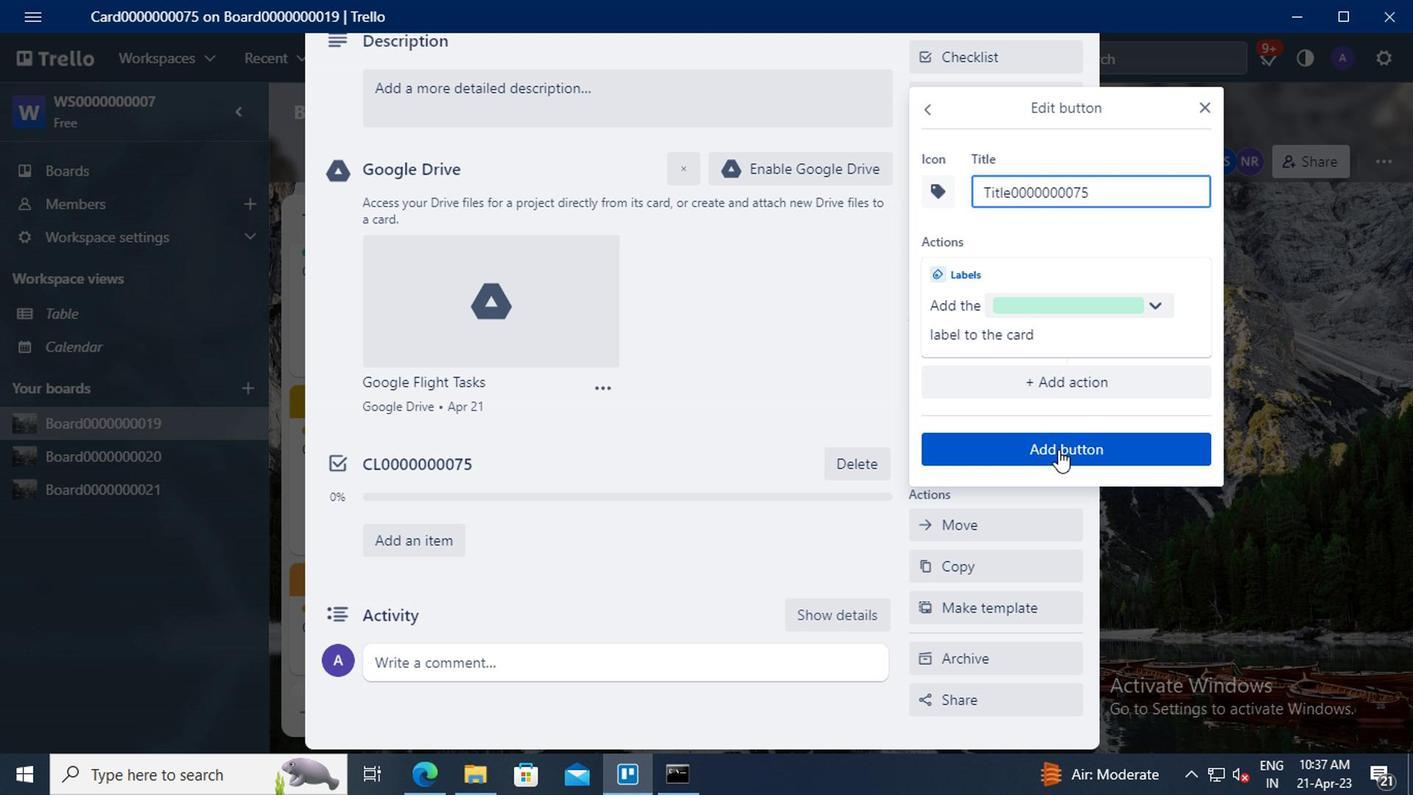 
Action: Mouse moved to (603, 404)
Screenshot: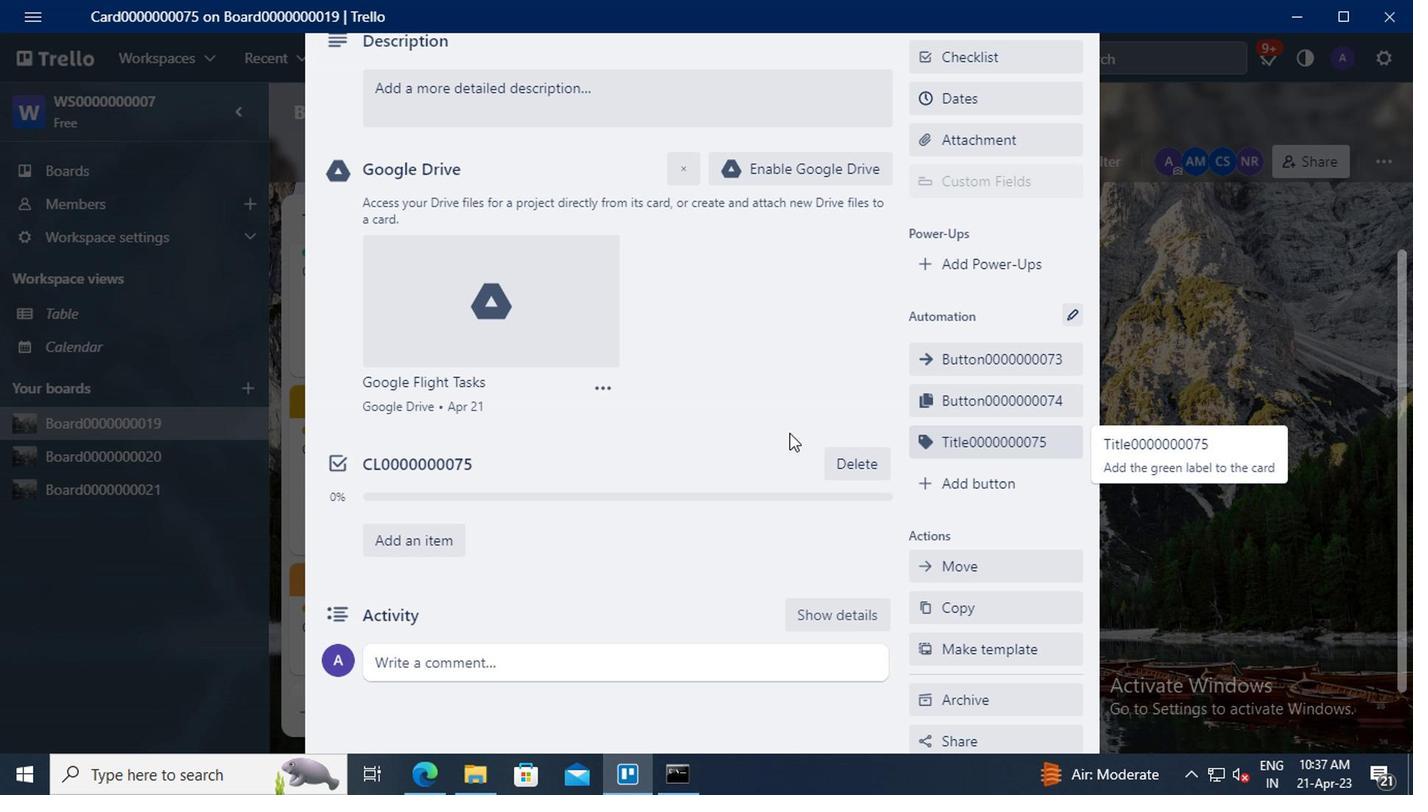 
Action: Mouse scrolled (603, 405) with delta (0, 1)
Screenshot: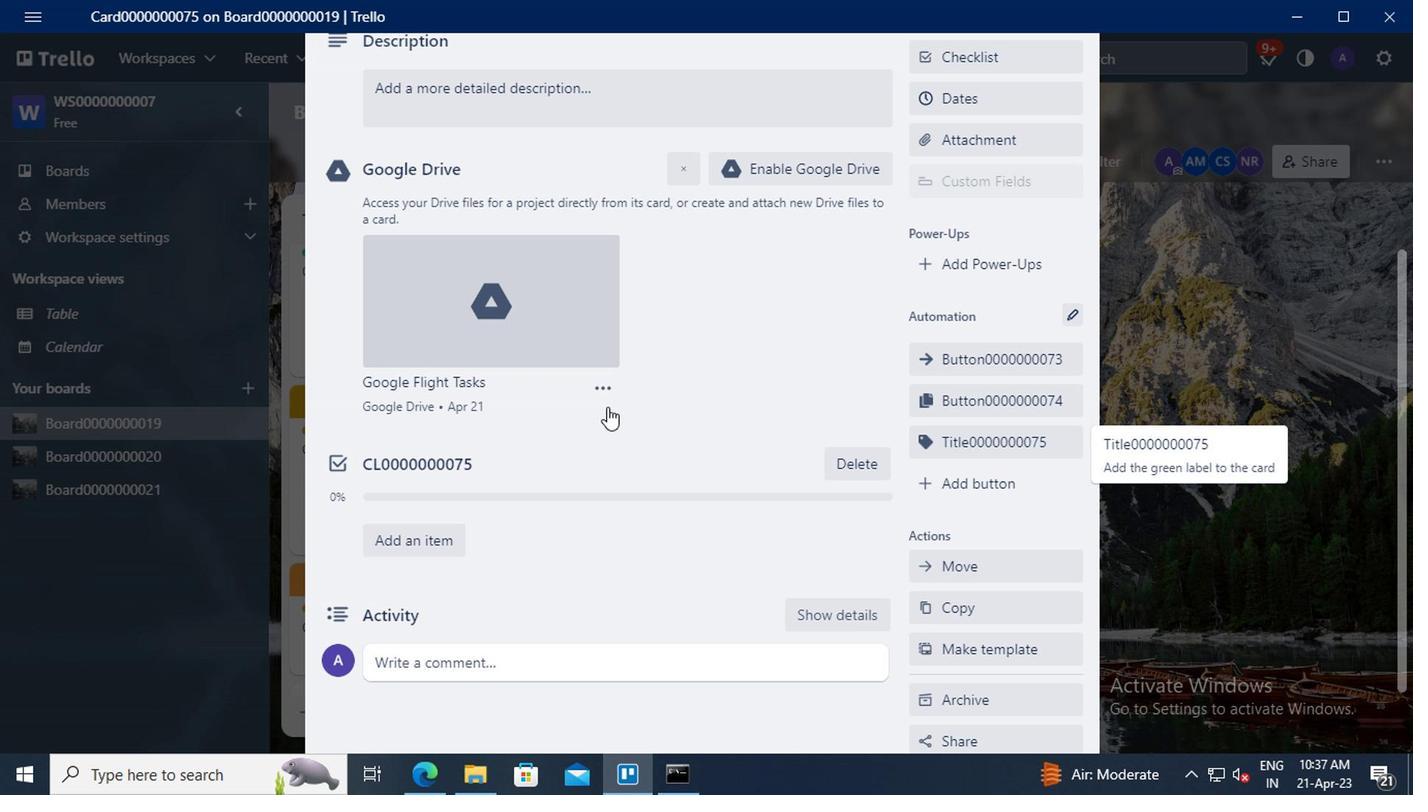 
Action: Mouse scrolled (603, 405) with delta (0, 1)
Screenshot: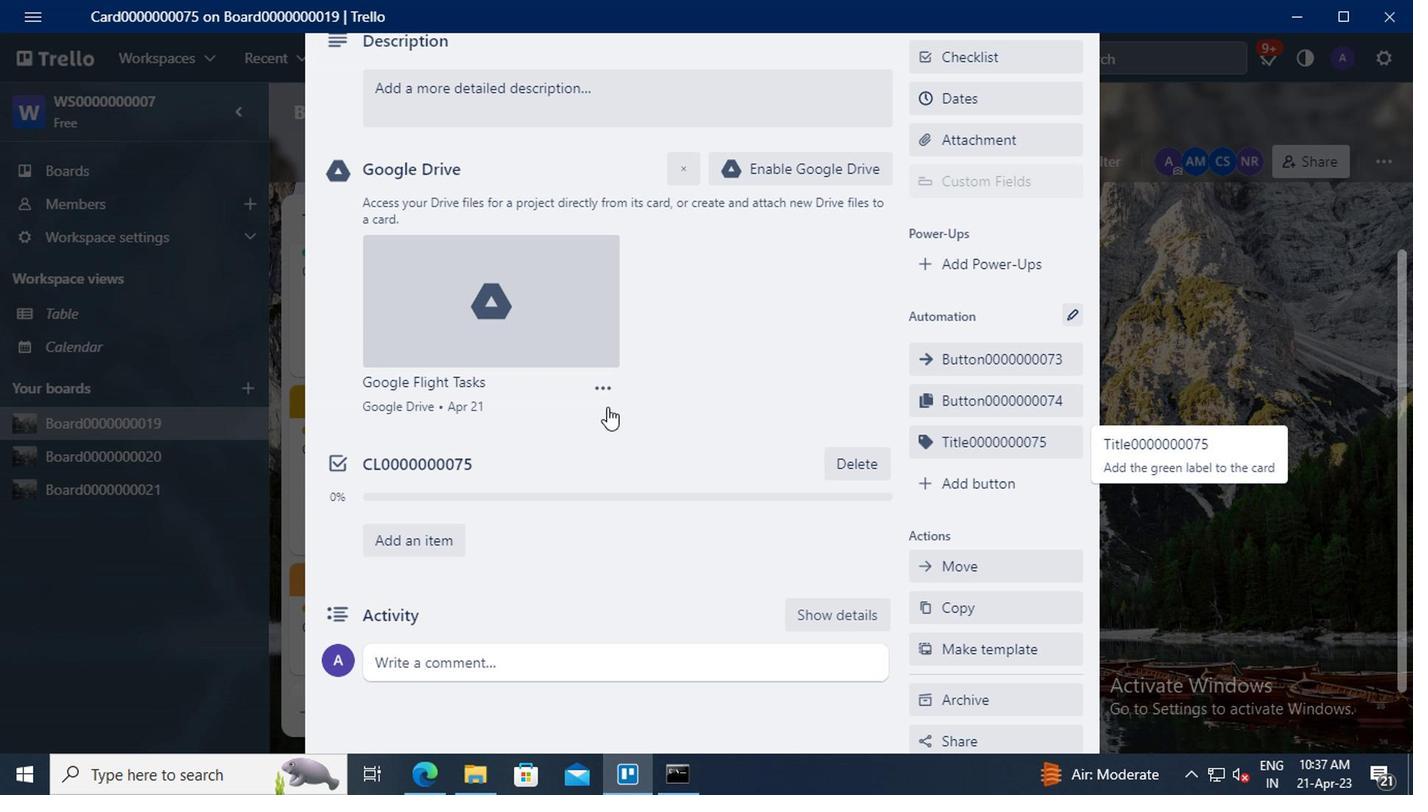 
Action: Mouse moved to (508, 304)
Screenshot: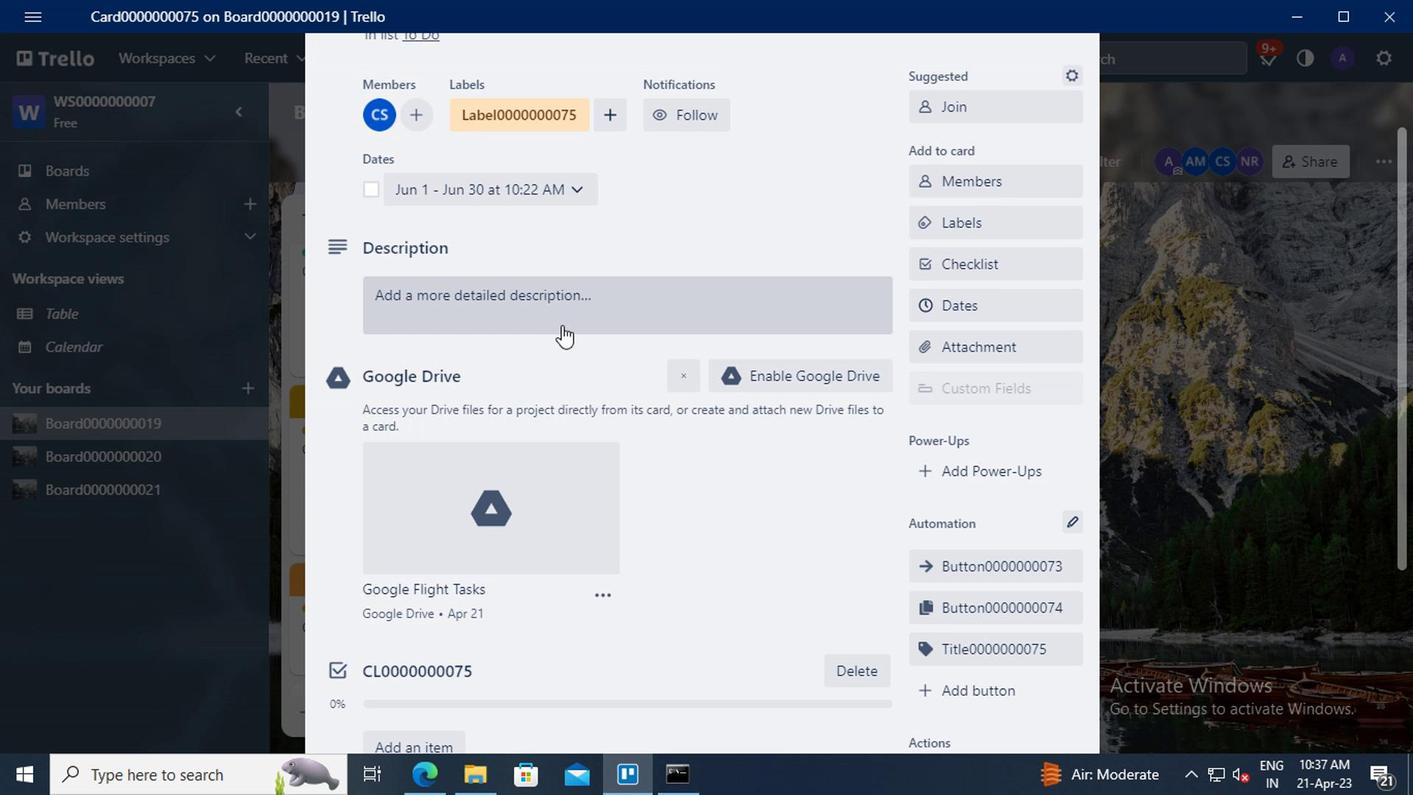 
Action: Mouse pressed left at (508, 304)
Screenshot: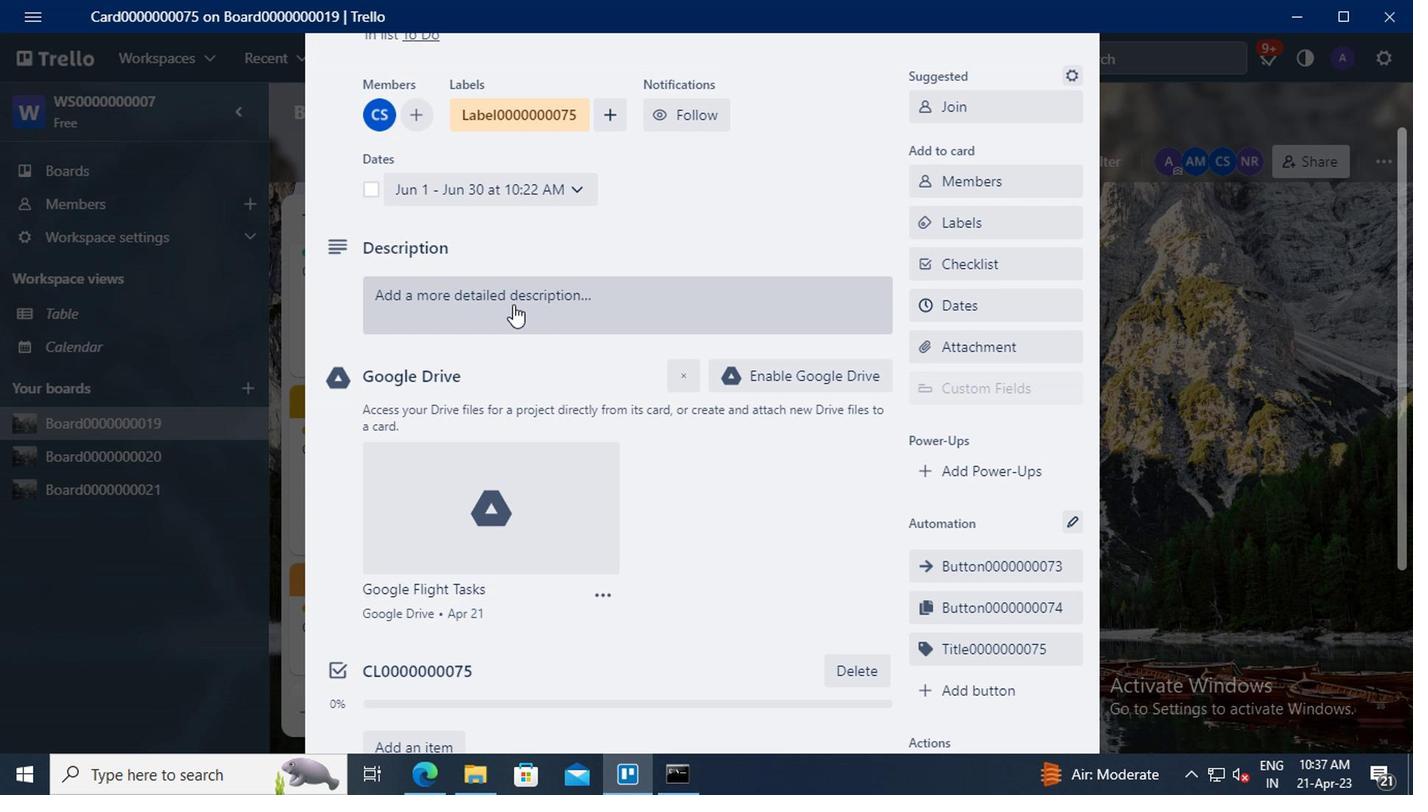 
Action: Mouse moved to (398, 360)
Screenshot: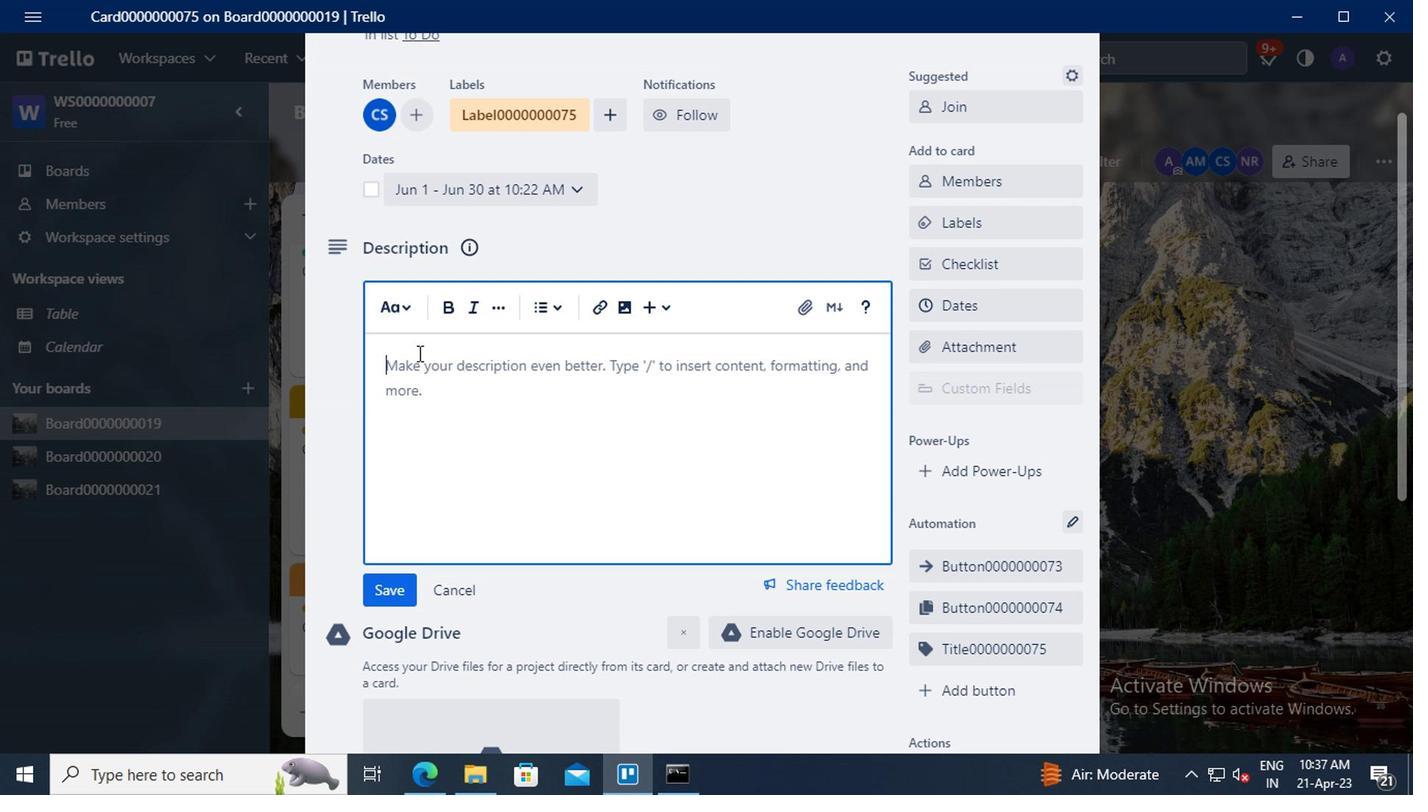 
Action: Mouse pressed left at (398, 360)
Screenshot: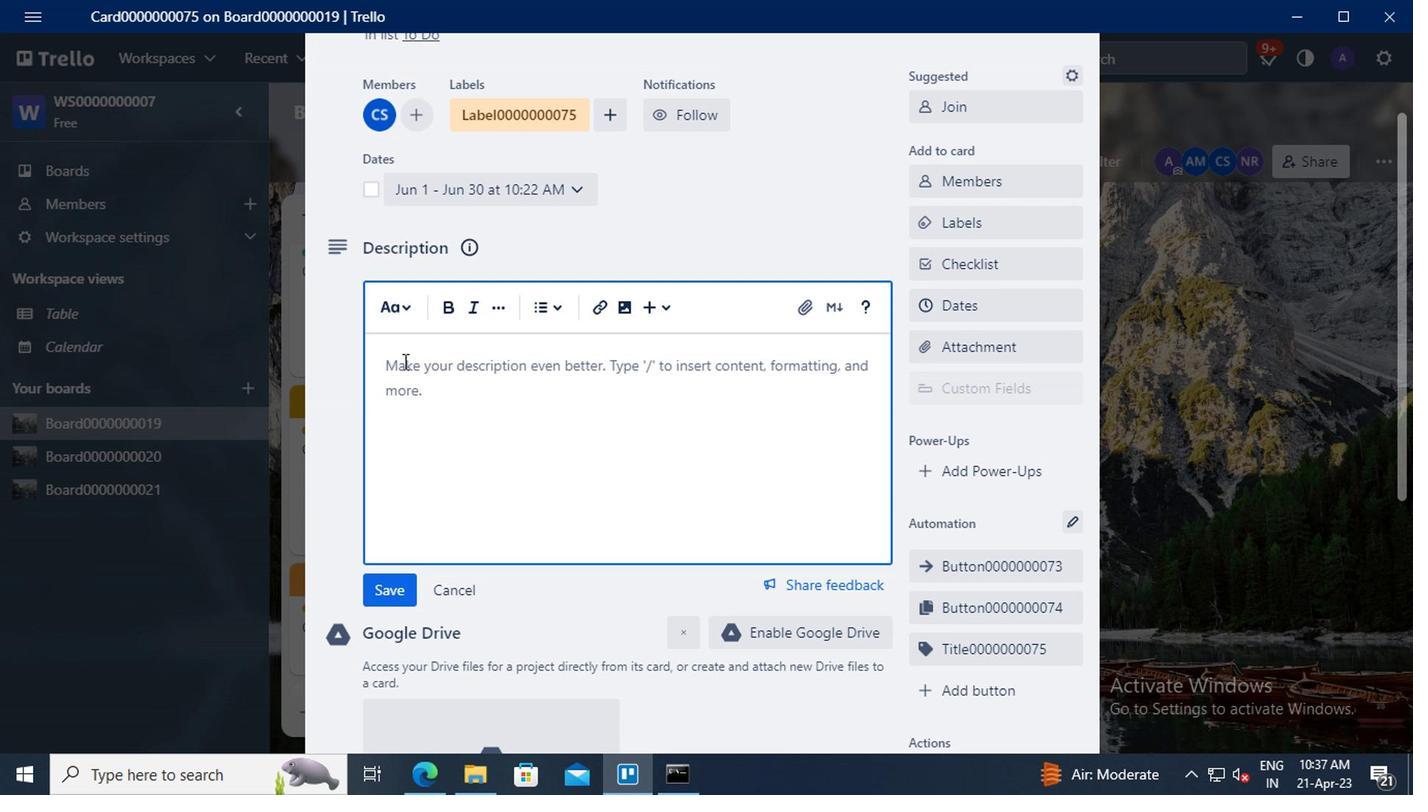 
Action: Key pressed <Key.shift>DS0000000075
Screenshot: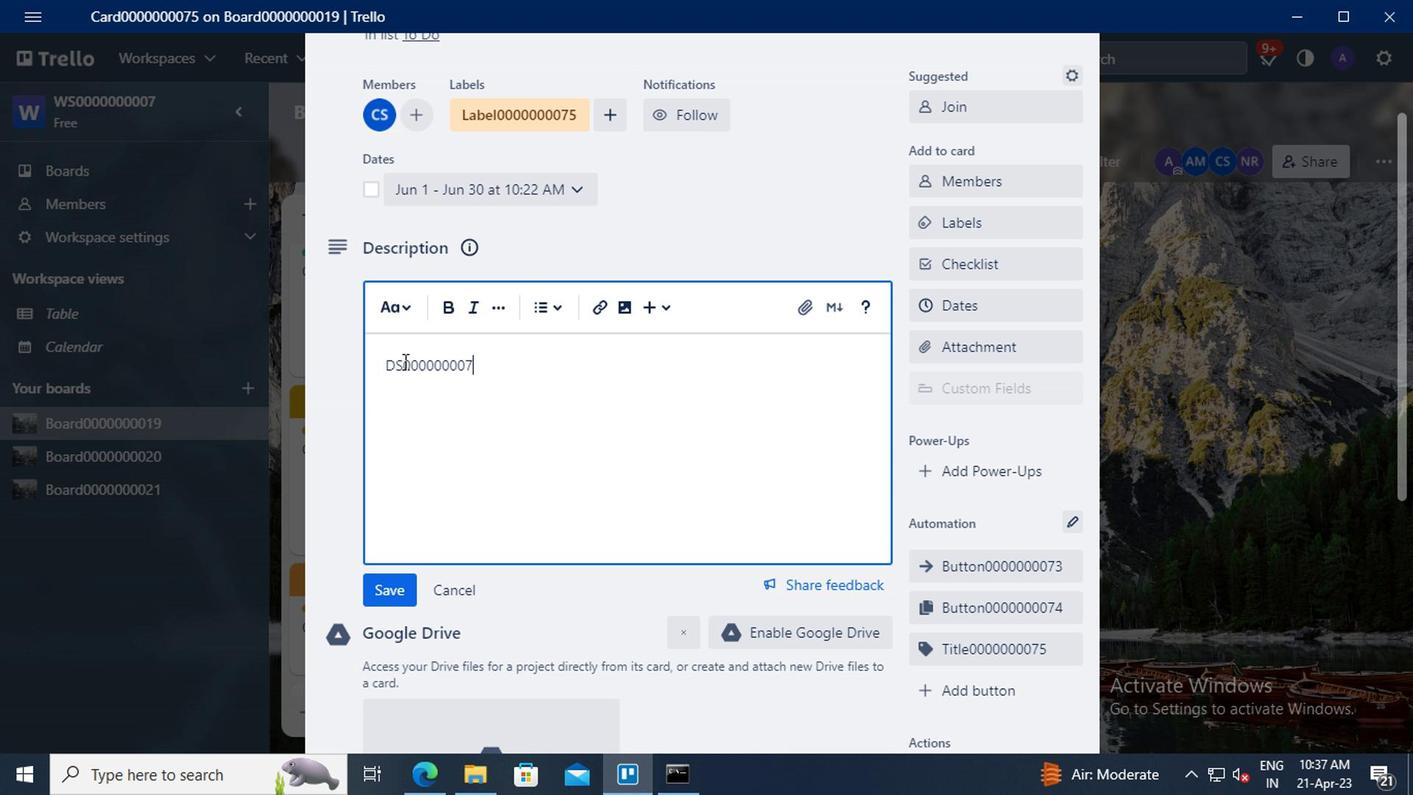 
Action: Mouse scrolled (398, 359) with delta (0, 0)
Screenshot: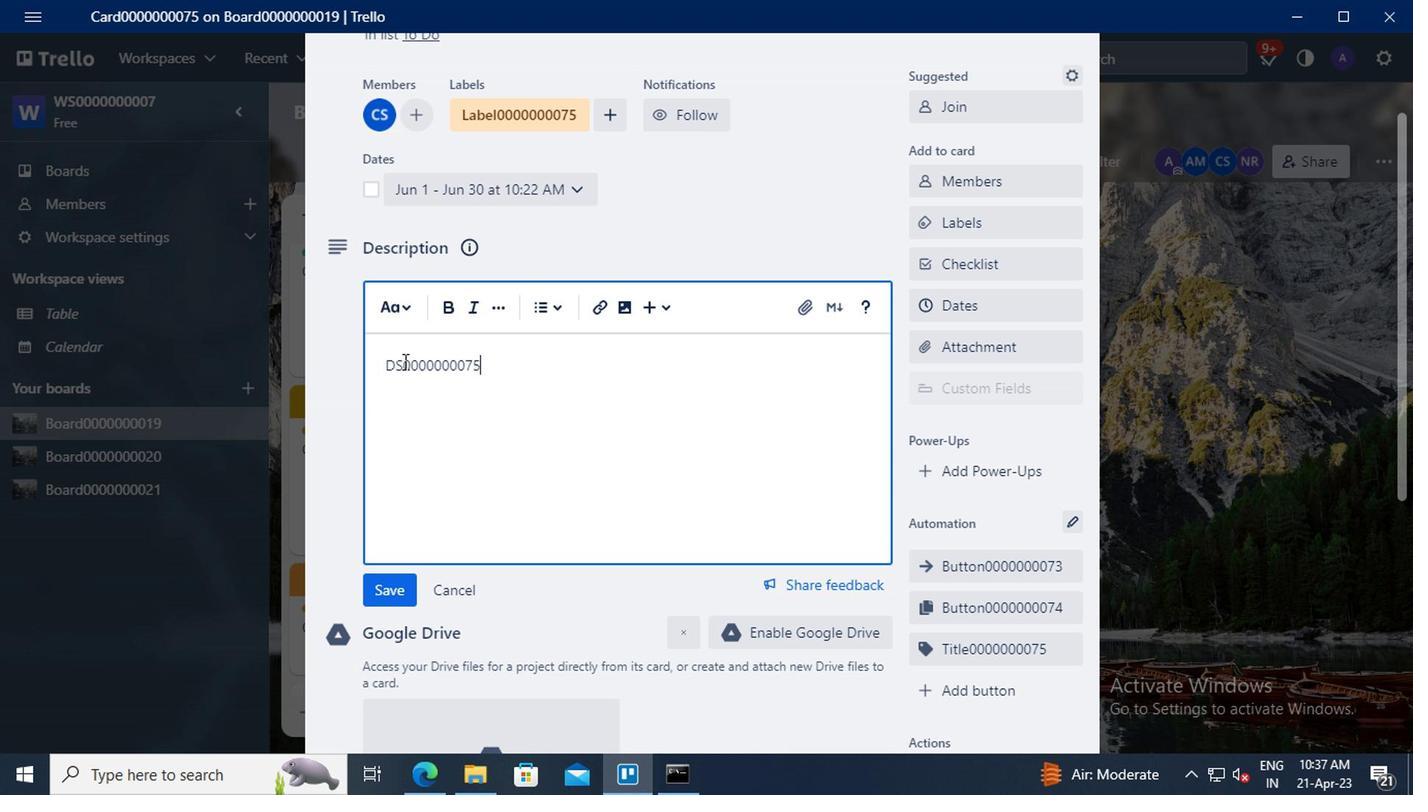 
Action: Mouse scrolled (398, 359) with delta (0, 0)
Screenshot: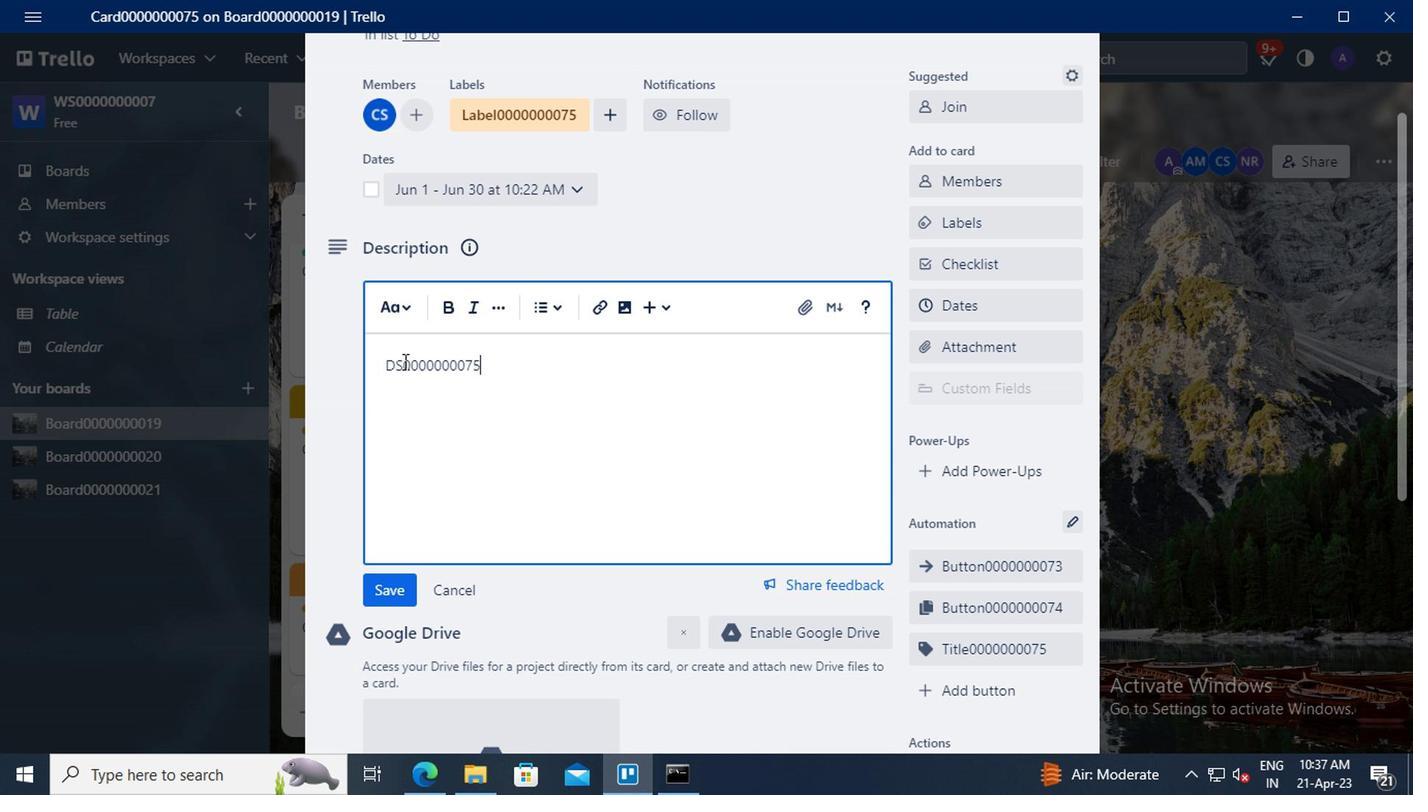 
Action: Mouse moved to (390, 379)
Screenshot: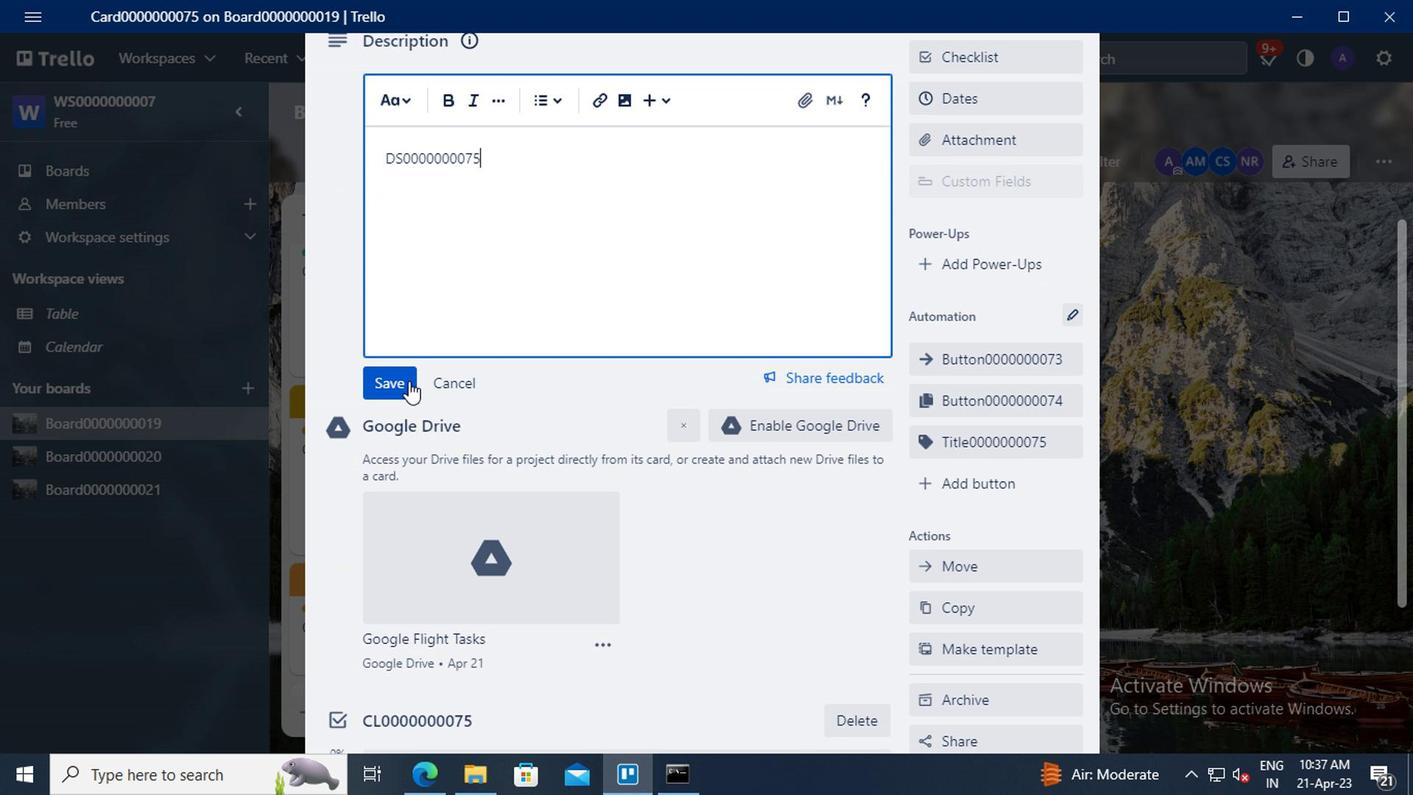 
Action: Mouse pressed left at (390, 379)
Screenshot: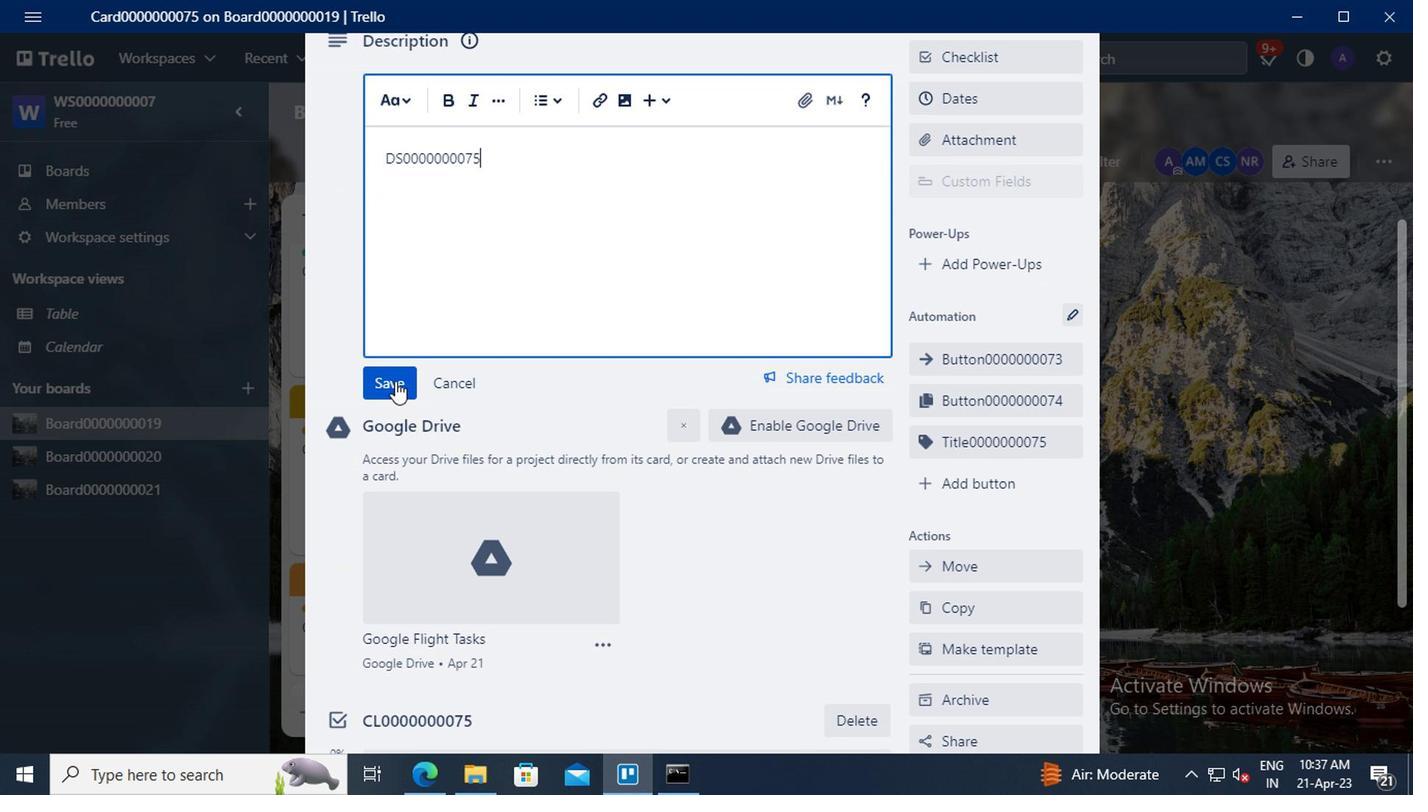 
Action: Mouse scrolled (390, 378) with delta (0, 0)
Screenshot: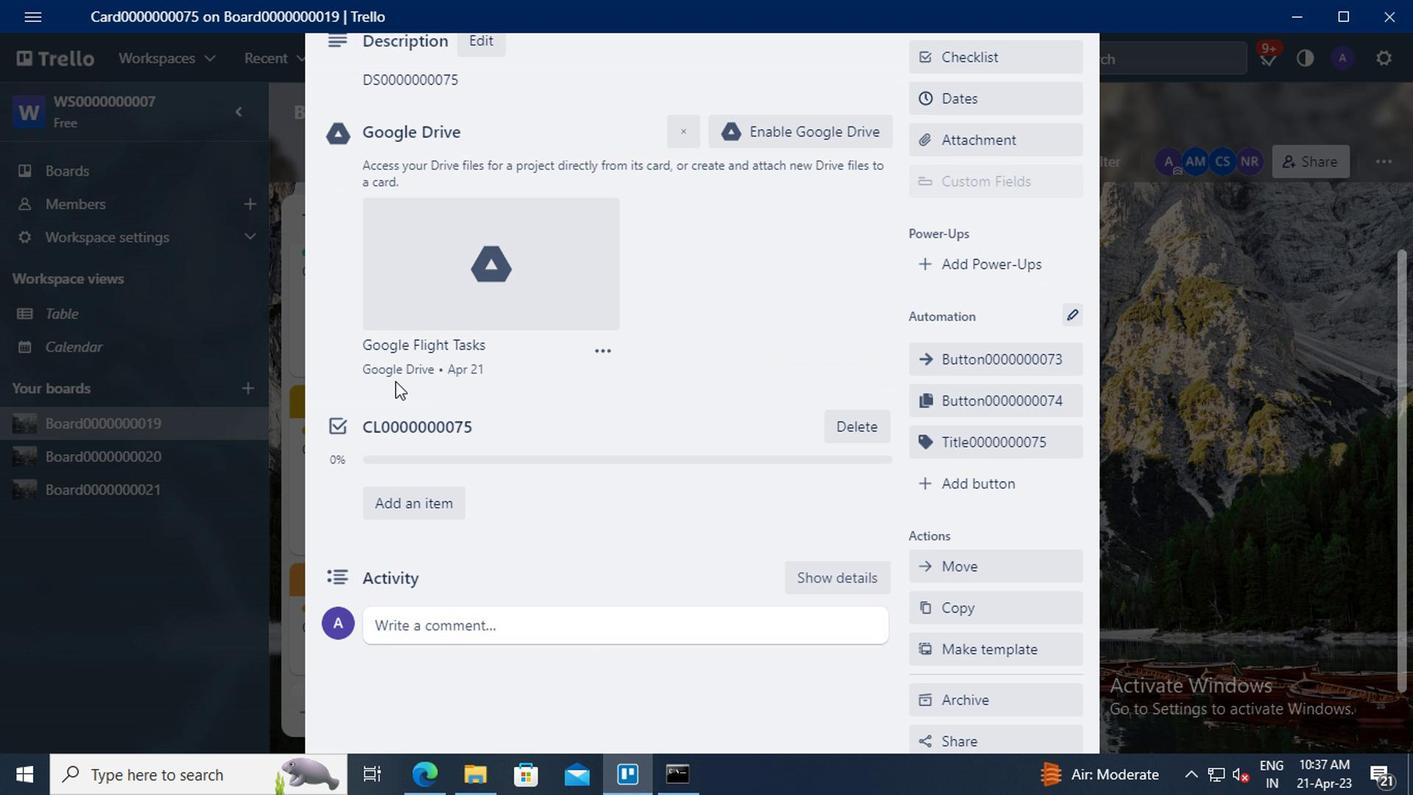
Action: Mouse moved to (415, 518)
Screenshot: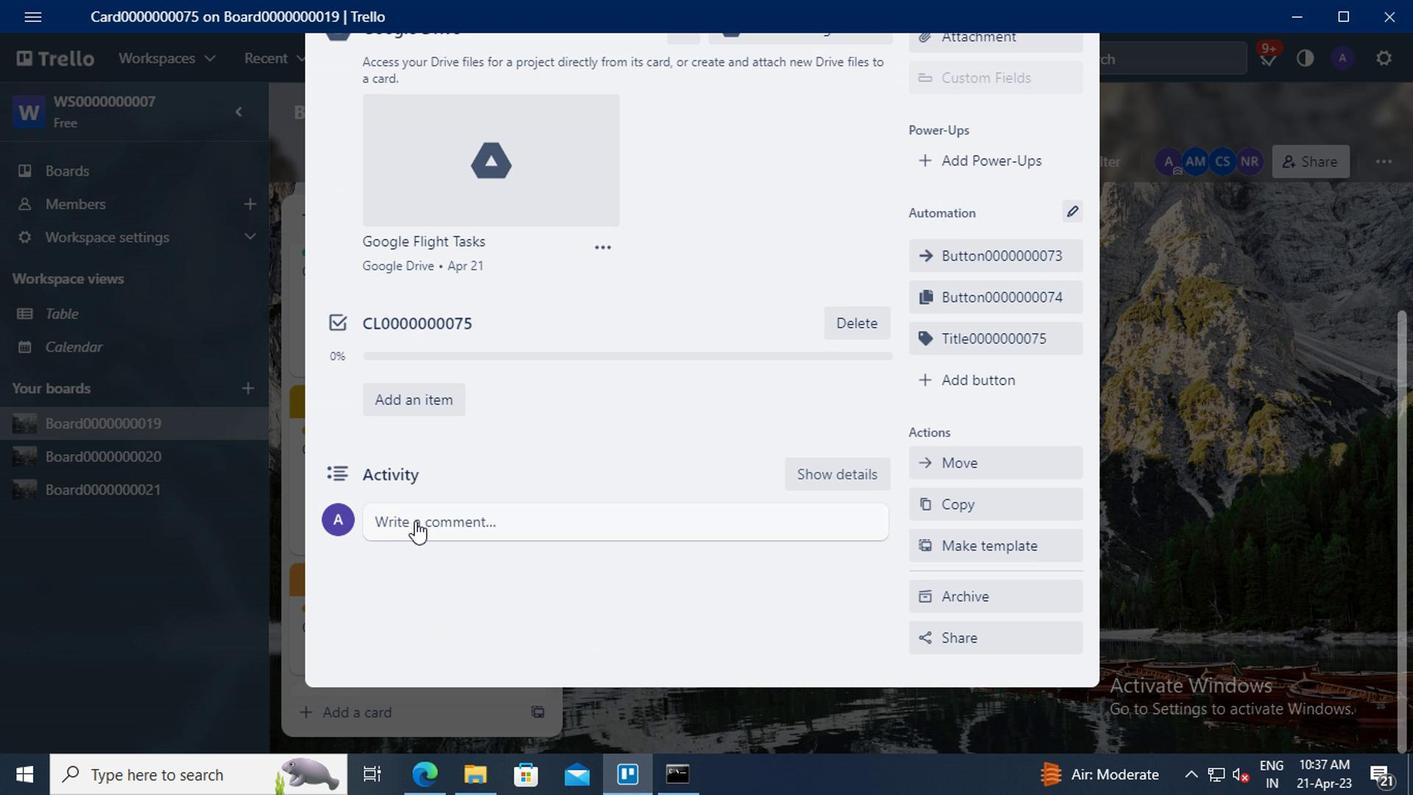 
Action: Mouse pressed left at (415, 518)
Screenshot: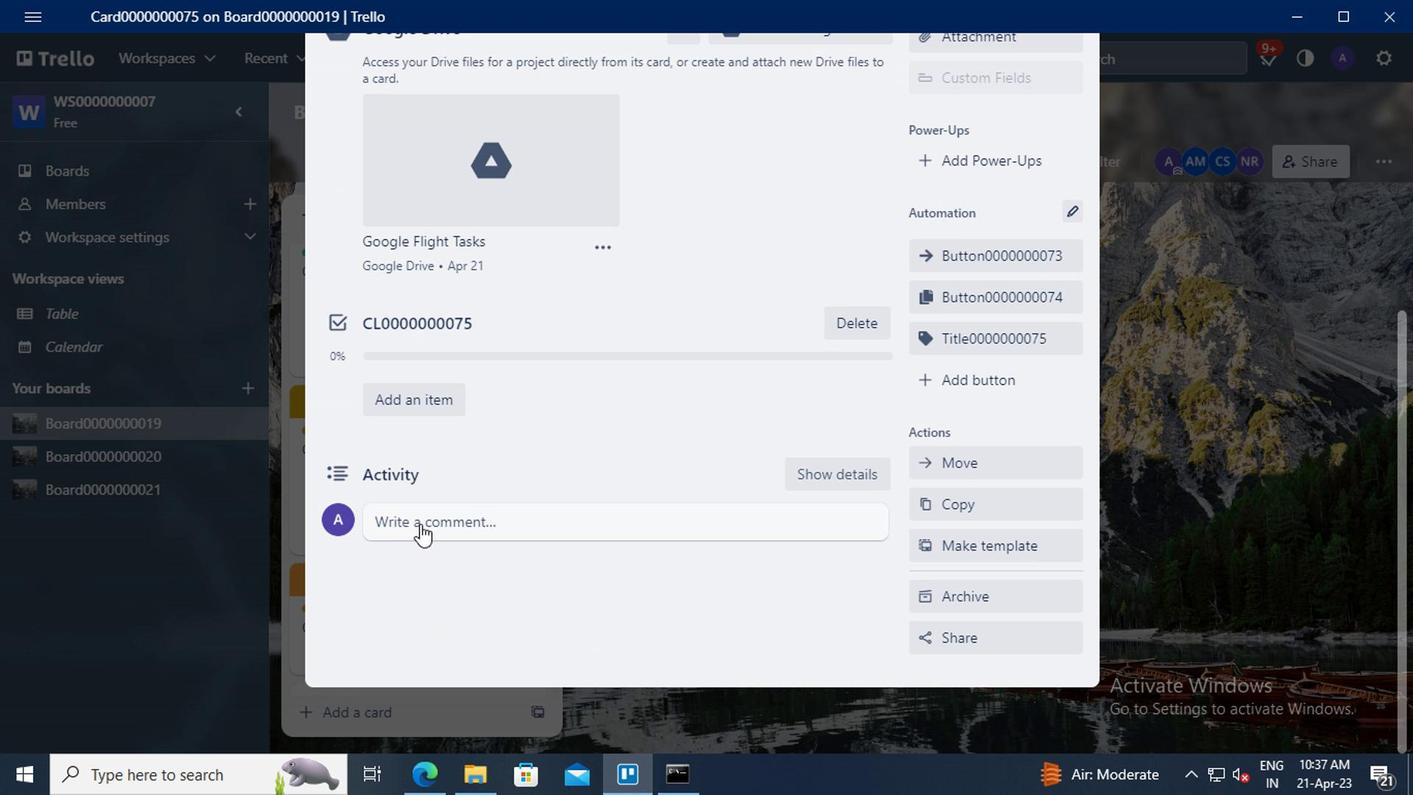 
Action: Key pressed <Key.shift>CM0000000075
Screenshot: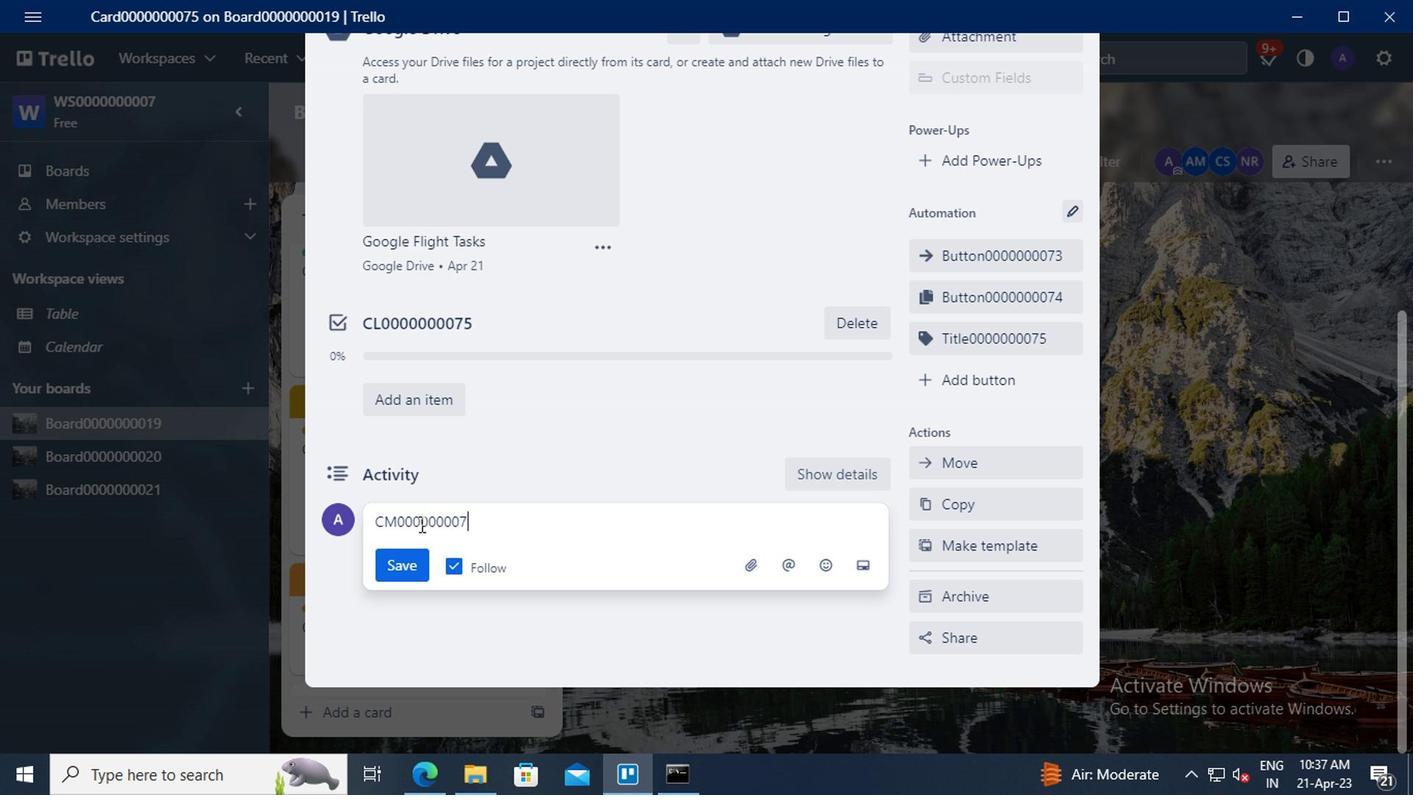 
Action: Mouse moved to (405, 550)
Screenshot: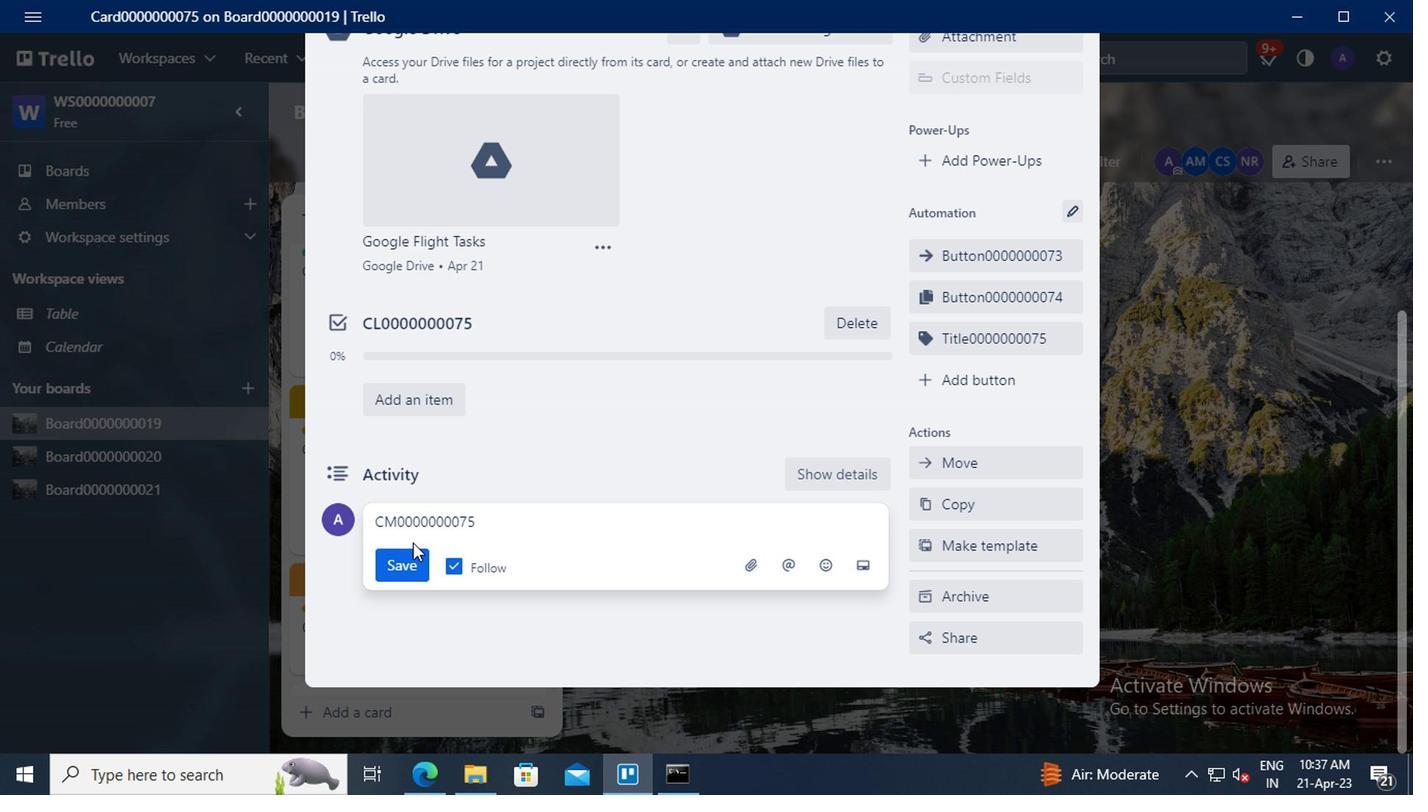 
Action: Mouse pressed left at (405, 550)
Screenshot: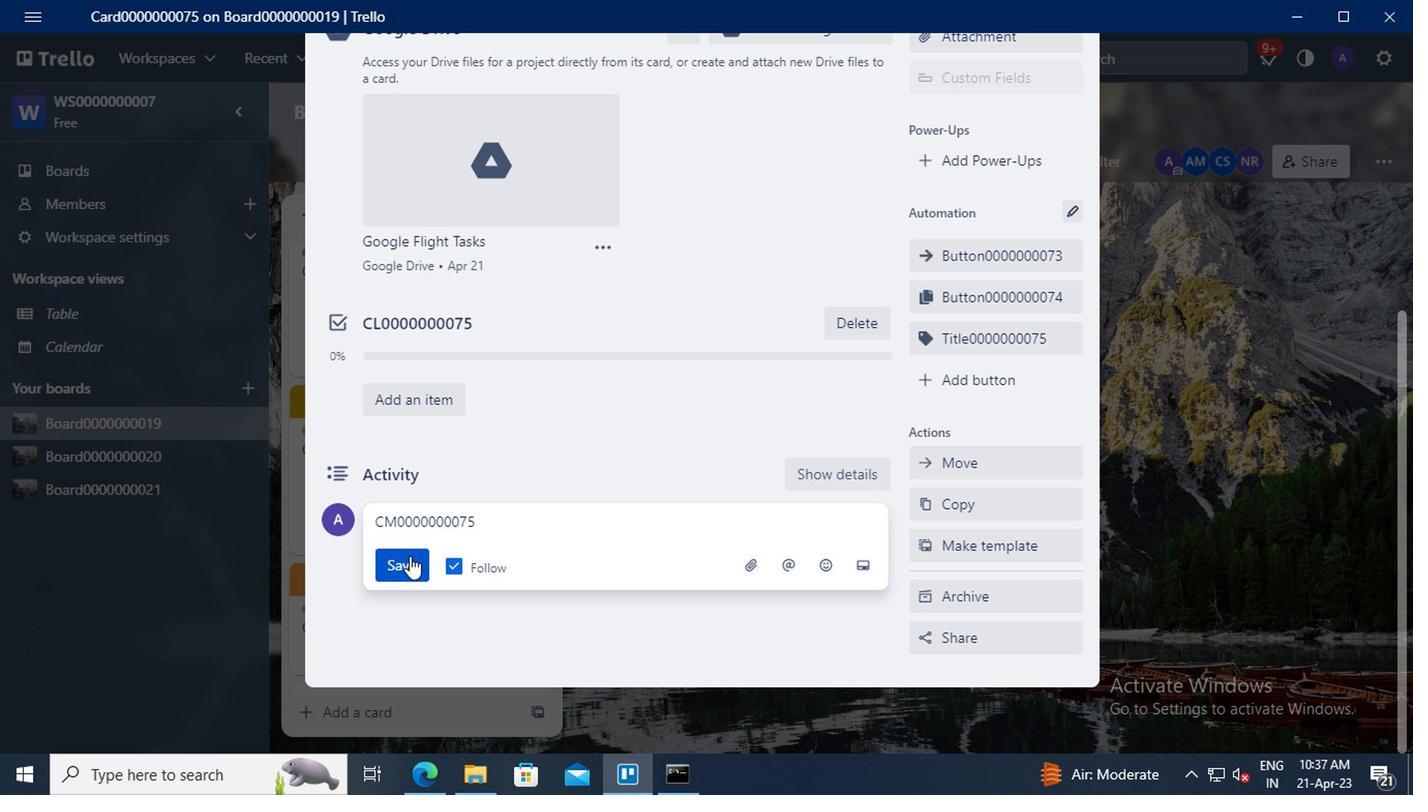 
